 Task: Find connections with filter location Campana with filter topic #coachingwith filter profile language Spanish with filter current company EMPREGO with filter school The Bhopal School of Social Sciences  with filter industry Computer Hardware Manufacturing with filter service category Home Networking with filter keywords title Financial Planner
Action: Mouse moved to (522, 98)
Screenshot: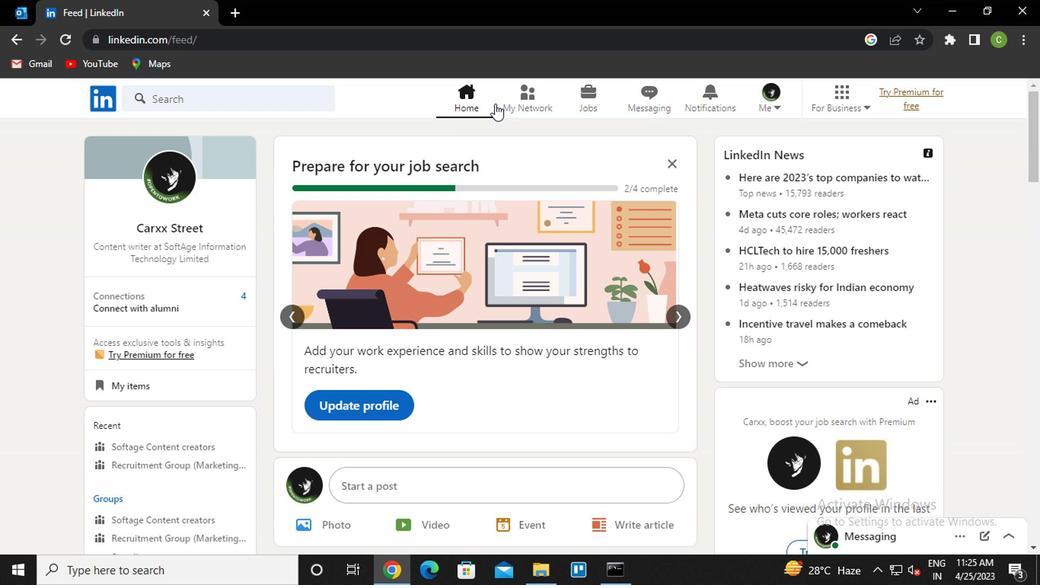 
Action: Mouse pressed left at (522, 98)
Screenshot: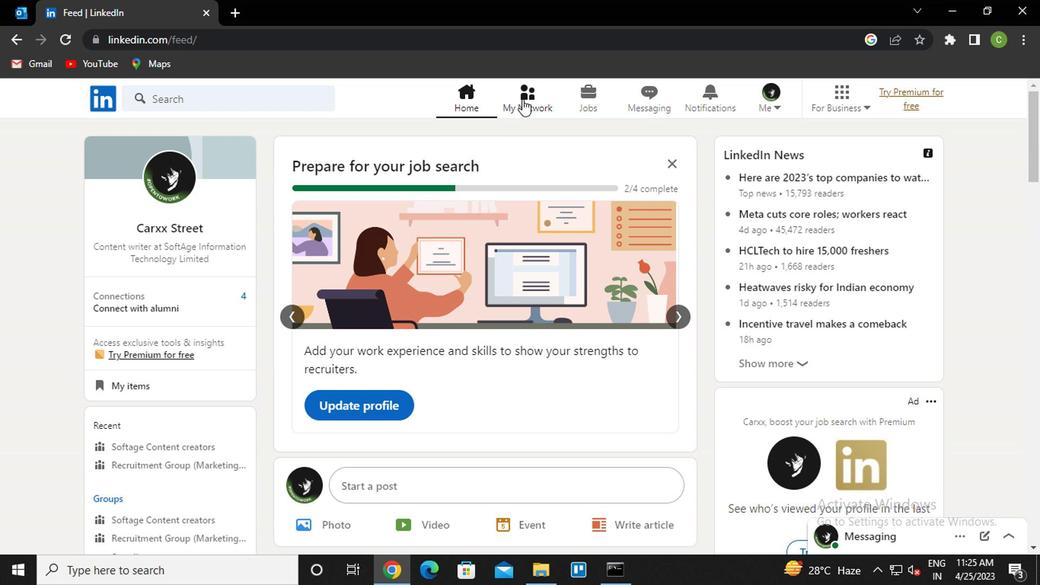 
Action: Mouse moved to (198, 181)
Screenshot: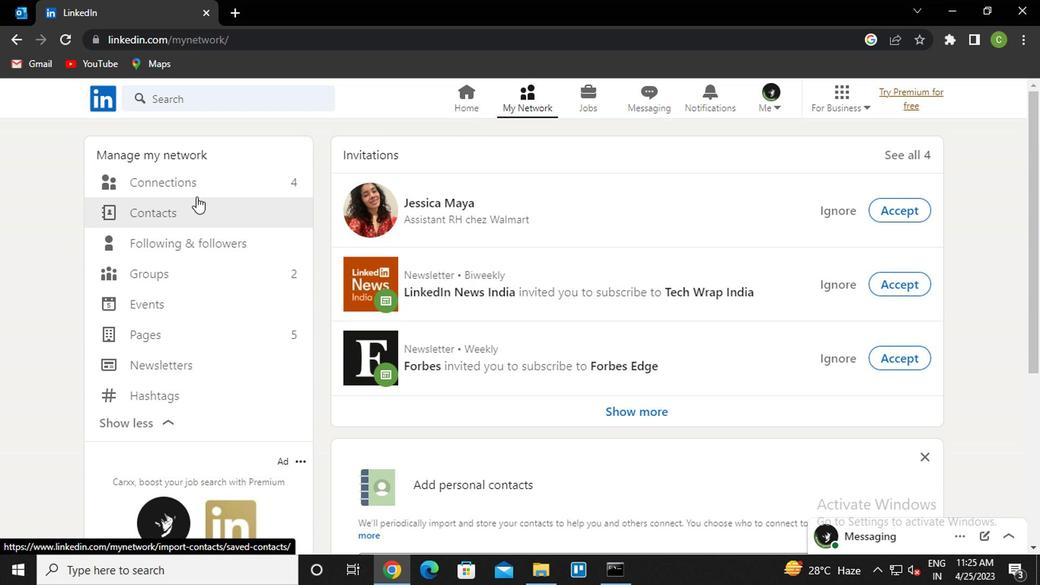 
Action: Mouse pressed left at (198, 181)
Screenshot: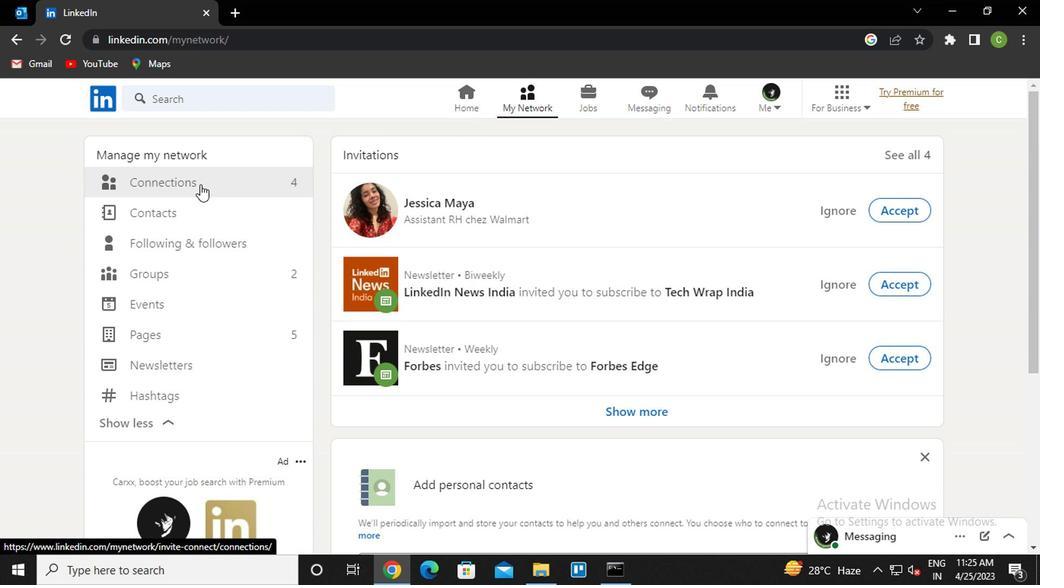 
Action: Mouse moved to (603, 188)
Screenshot: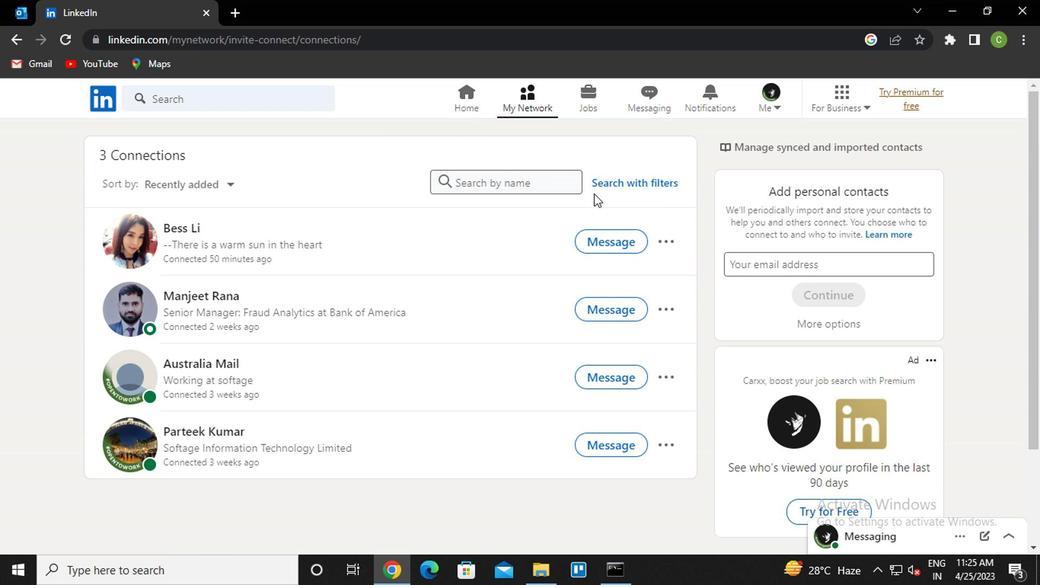 
Action: Mouse pressed left at (603, 188)
Screenshot: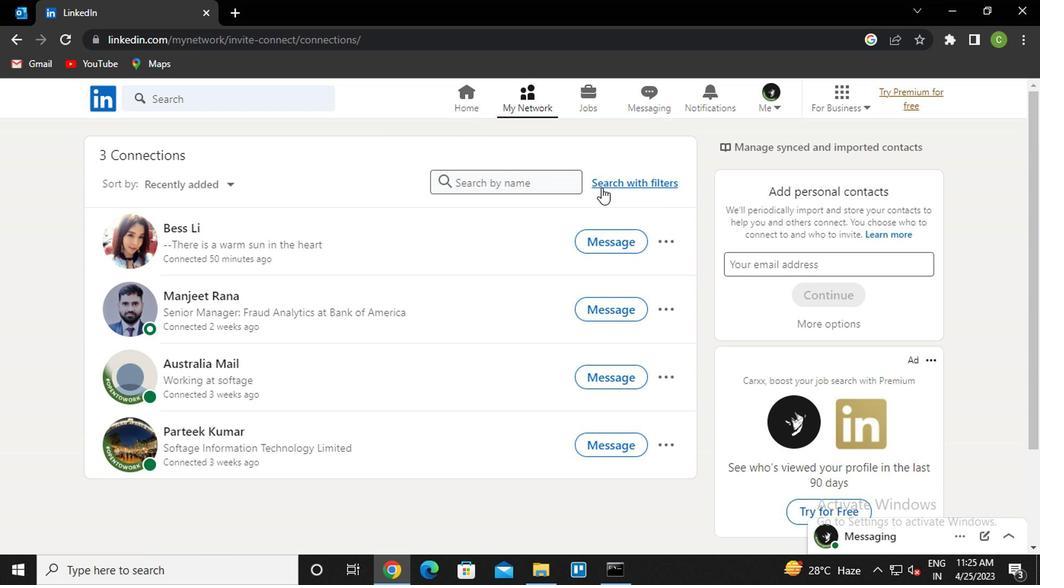 
Action: Mouse moved to (520, 147)
Screenshot: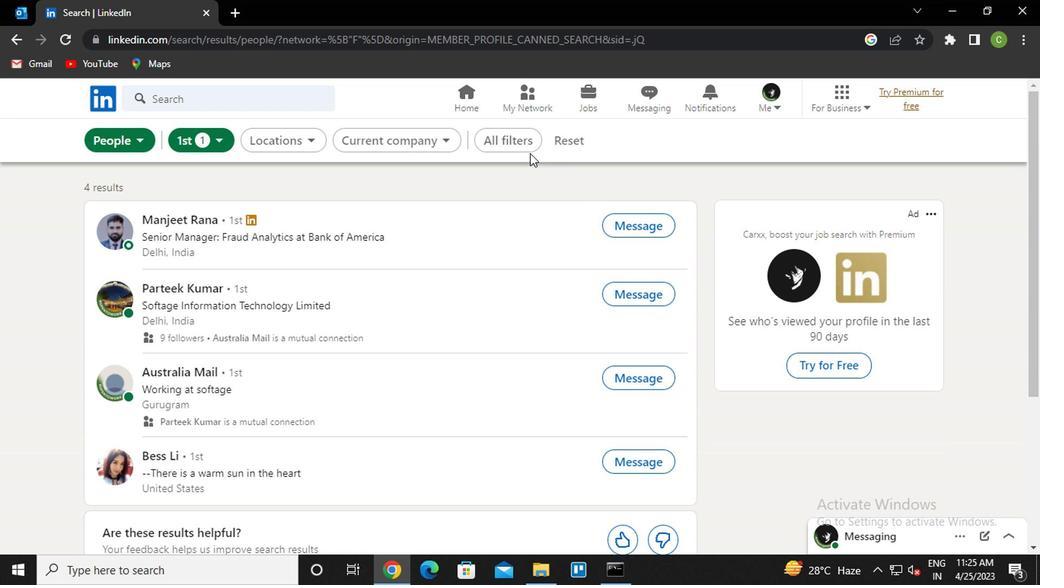 
Action: Mouse pressed left at (520, 147)
Screenshot: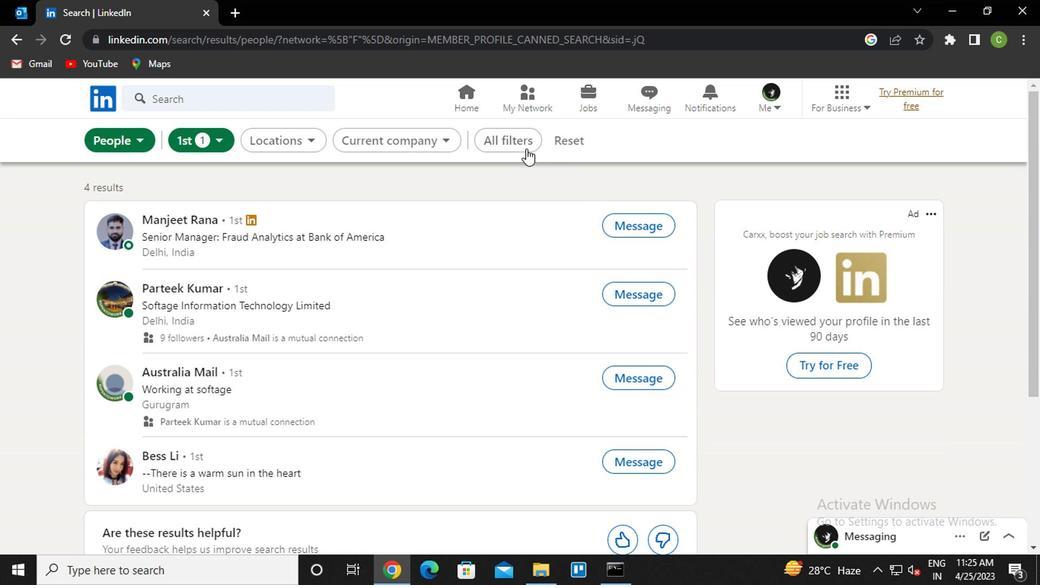 
Action: Mouse moved to (768, 289)
Screenshot: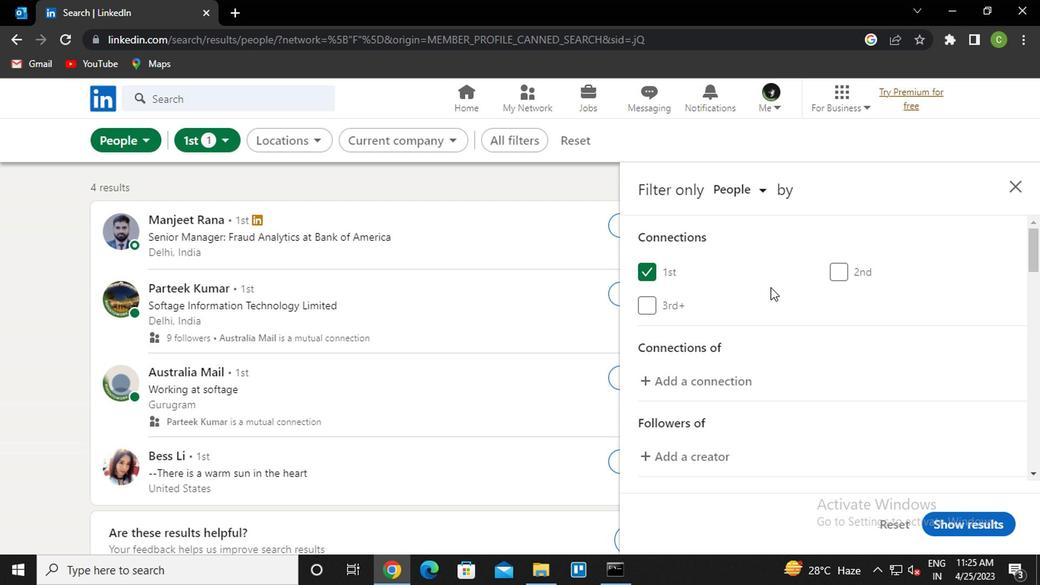 
Action: Mouse scrolled (768, 288) with delta (0, -1)
Screenshot: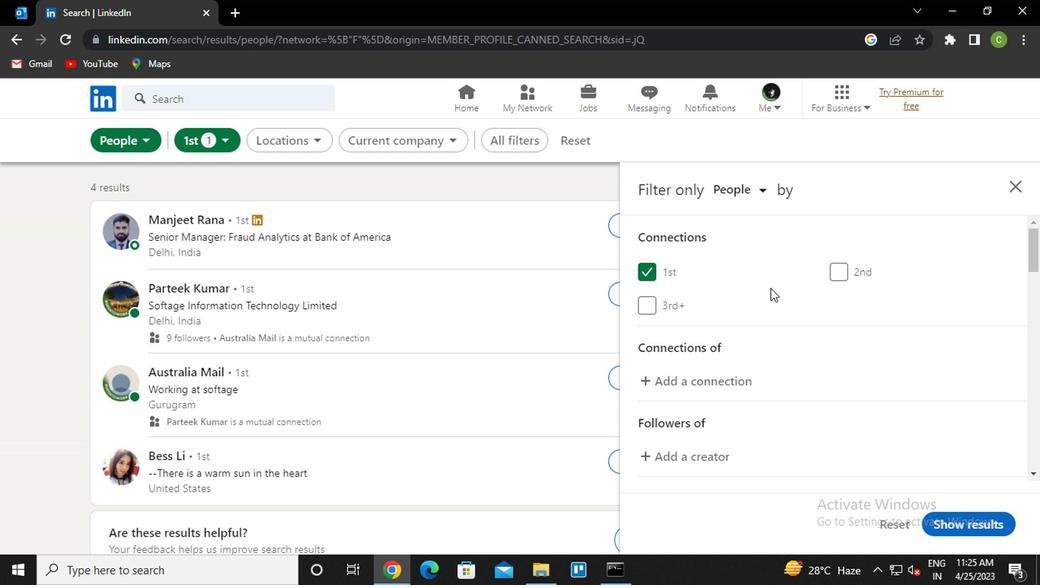 
Action: Mouse scrolled (768, 288) with delta (0, -1)
Screenshot: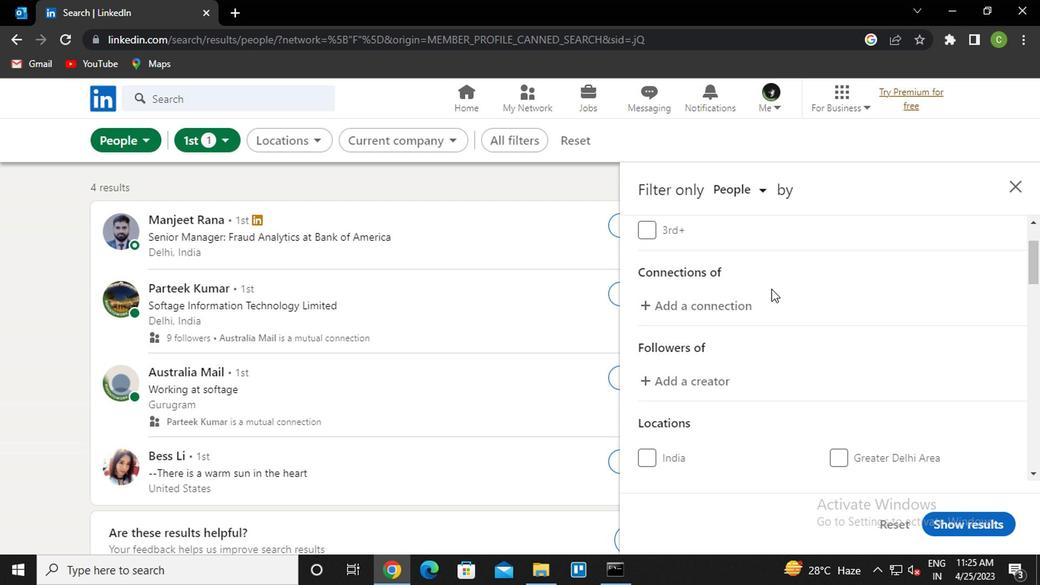 
Action: Mouse moved to (768, 289)
Screenshot: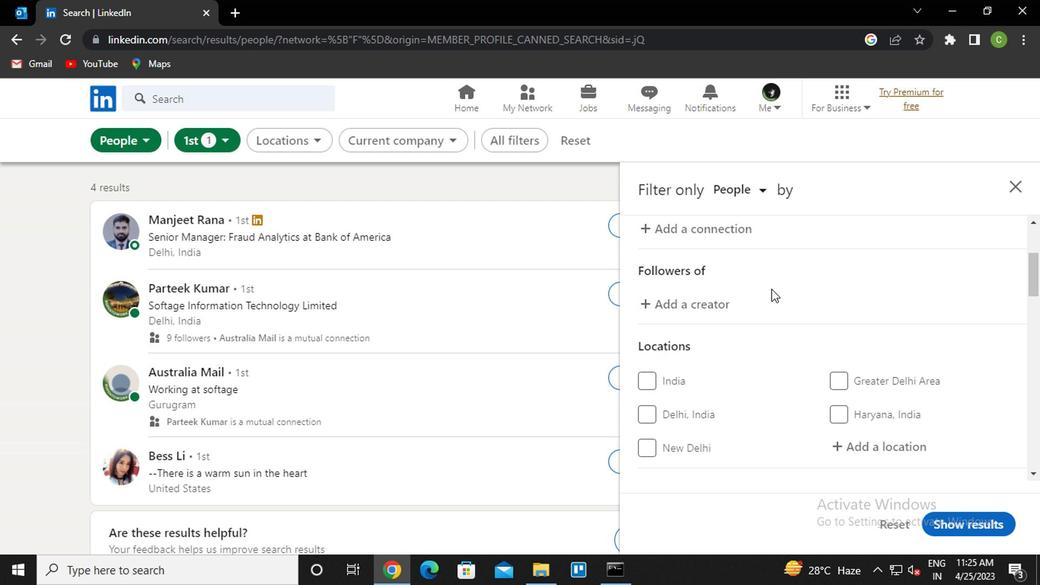 
Action: Mouse scrolled (768, 290) with delta (0, 0)
Screenshot: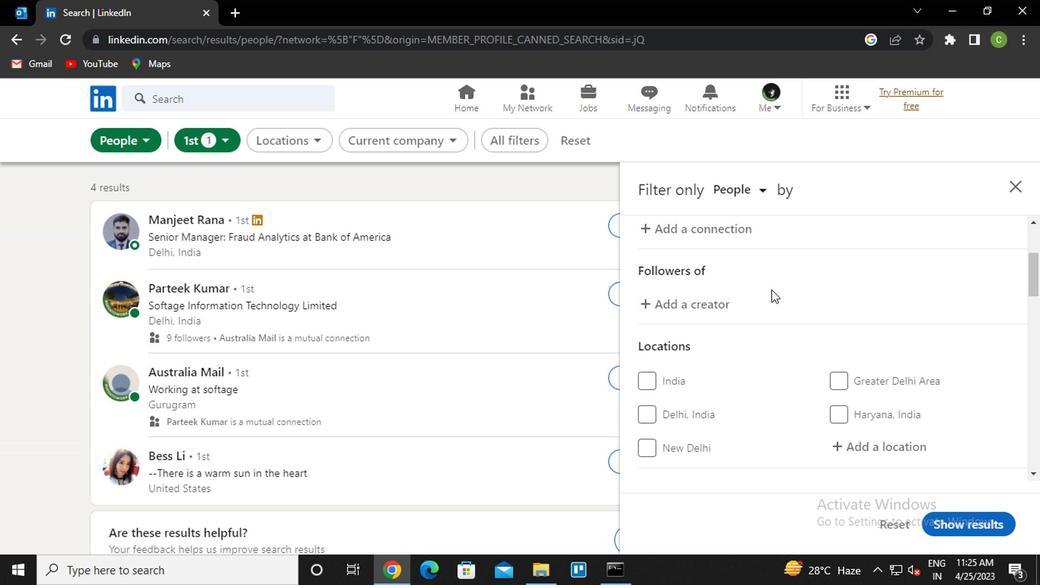 
Action: Mouse moved to (761, 295)
Screenshot: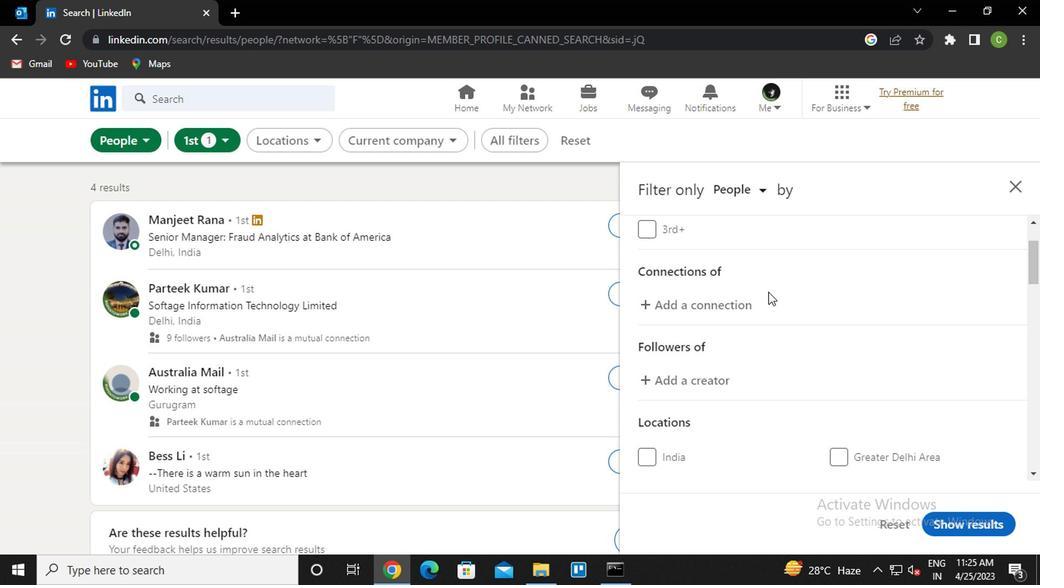 
Action: Mouse scrolled (761, 295) with delta (0, 0)
Screenshot: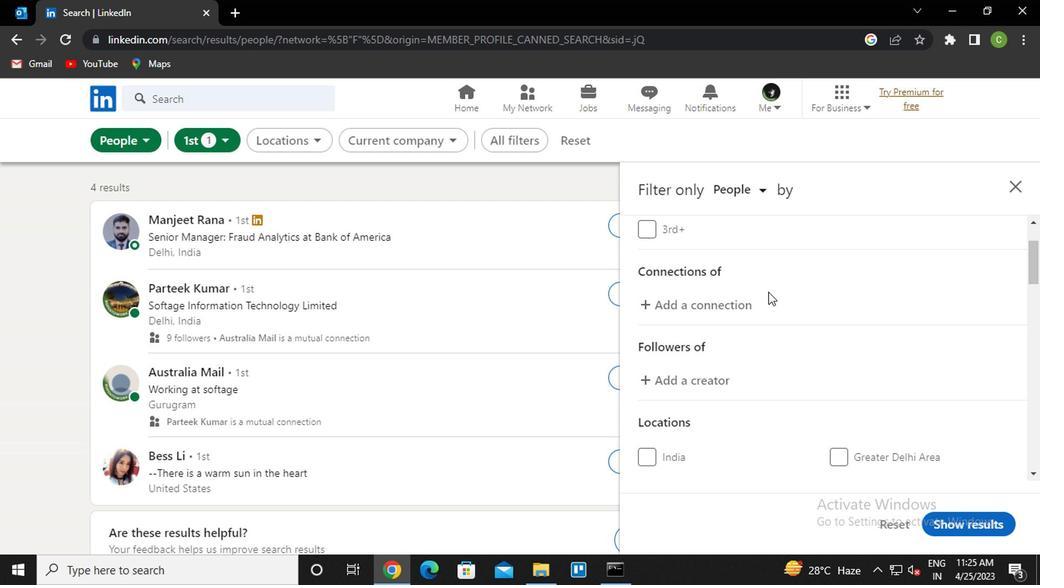 
Action: Mouse moved to (761, 296)
Screenshot: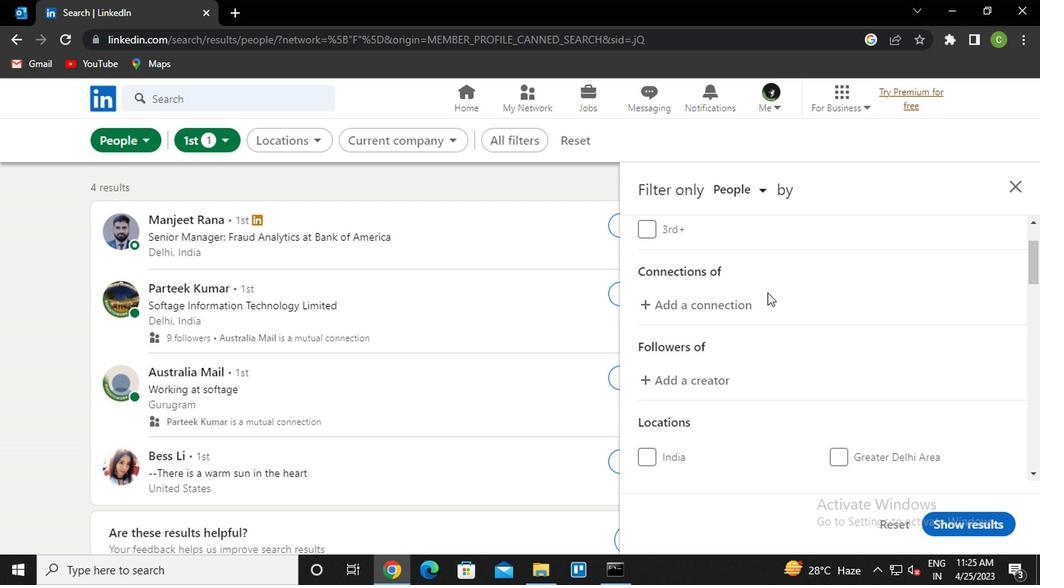
Action: Mouse scrolled (761, 297) with delta (0, 0)
Screenshot: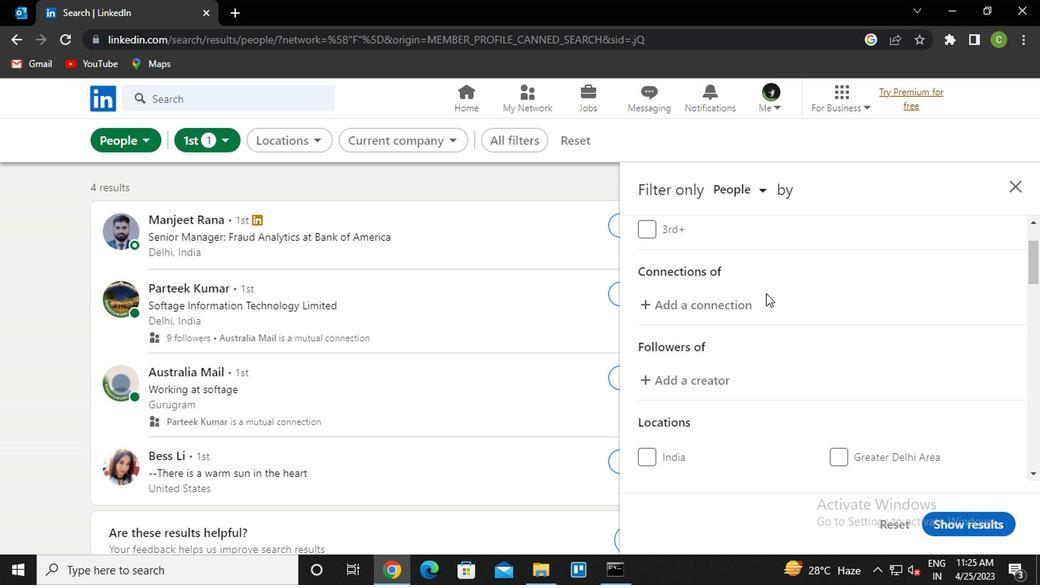 
Action: Mouse moved to (757, 324)
Screenshot: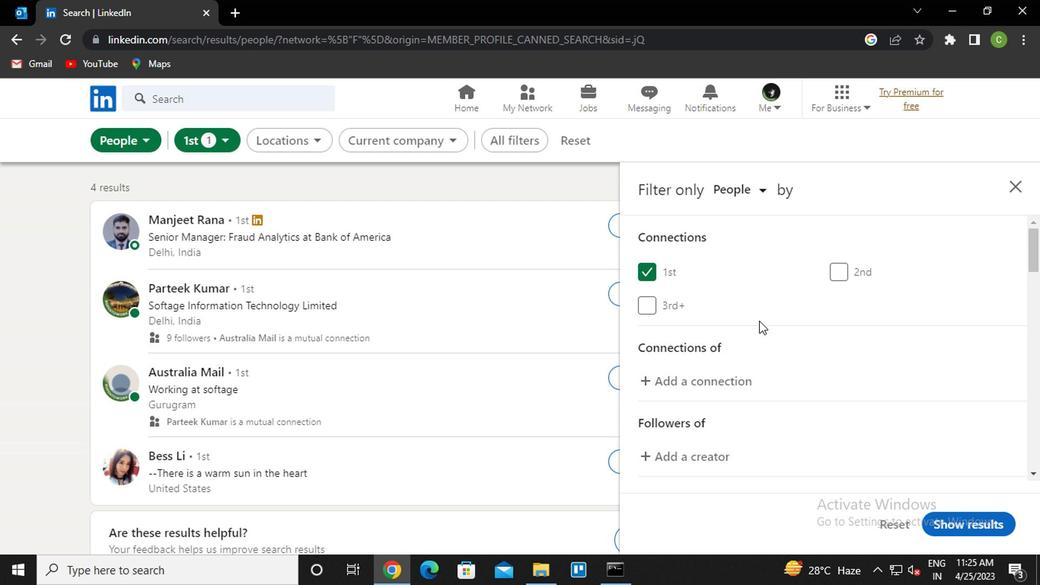 
Action: Mouse scrolled (757, 323) with delta (0, 0)
Screenshot: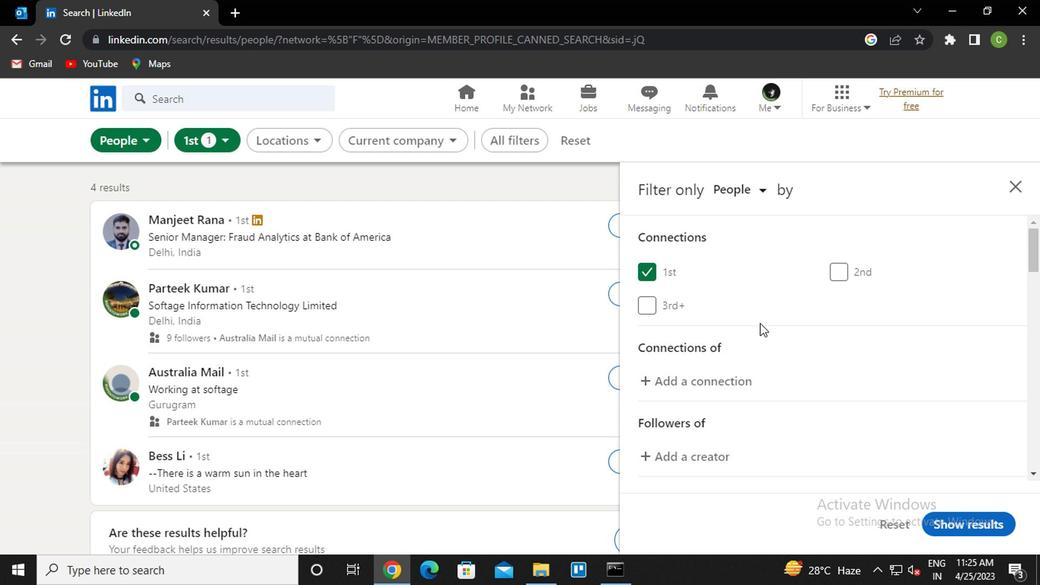 
Action: Mouse scrolled (757, 323) with delta (0, 0)
Screenshot: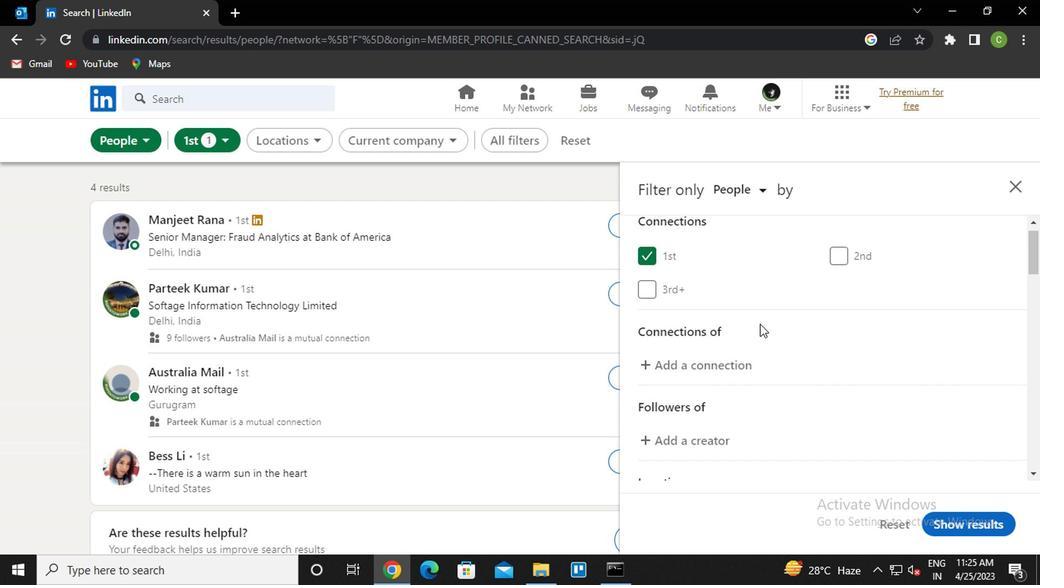 
Action: Mouse scrolled (757, 323) with delta (0, 0)
Screenshot: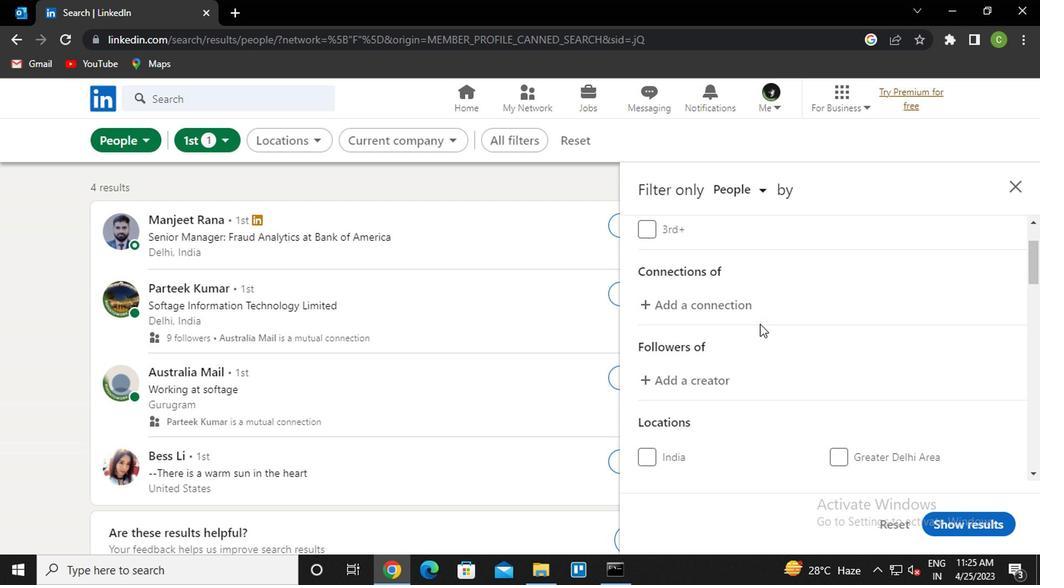 
Action: Mouse moved to (879, 376)
Screenshot: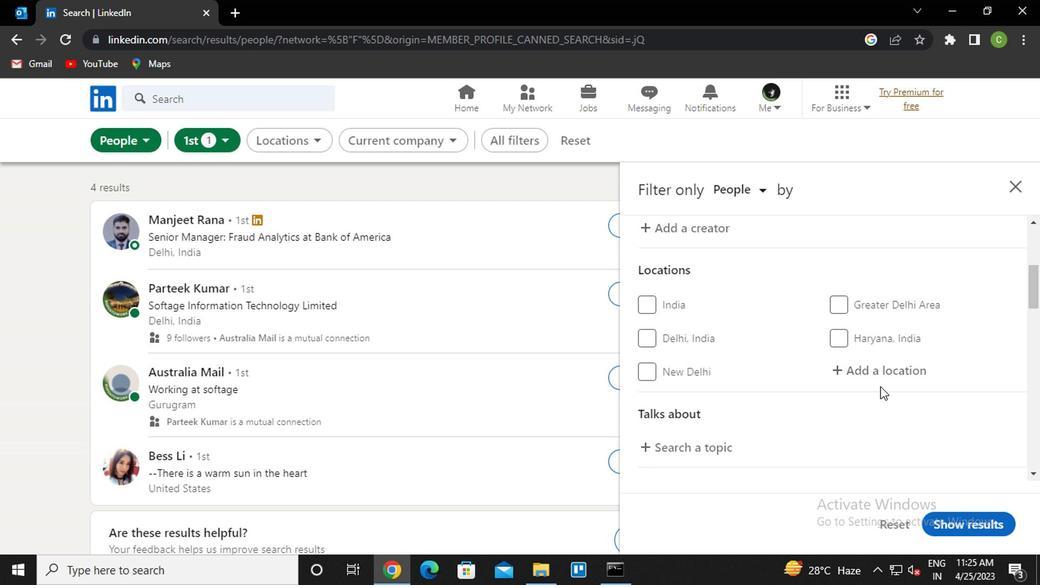 
Action: Mouse pressed left at (879, 376)
Screenshot: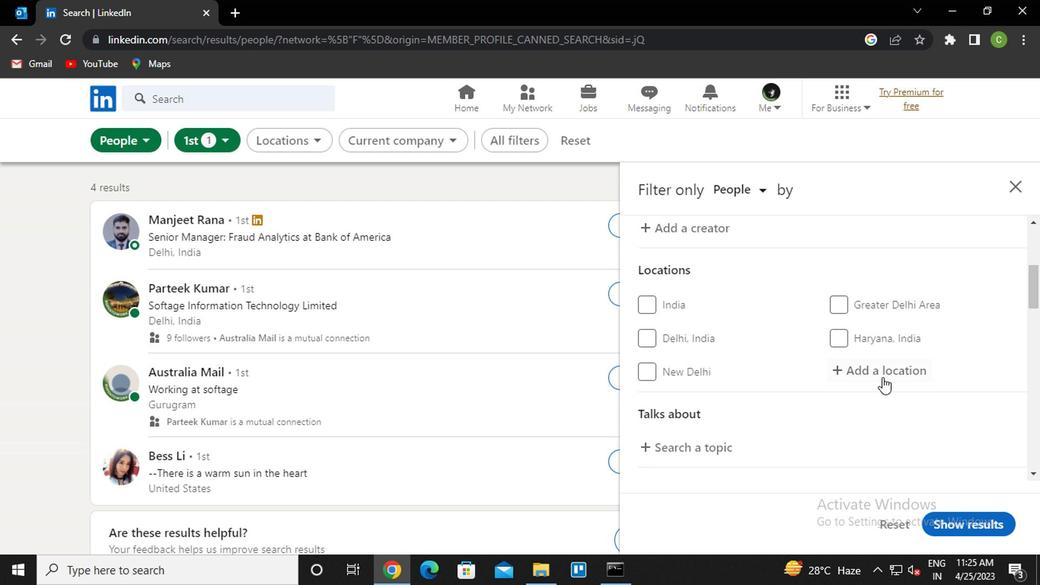 
Action: Key pressed c<Key.caps_lock>ampana
Screenshot: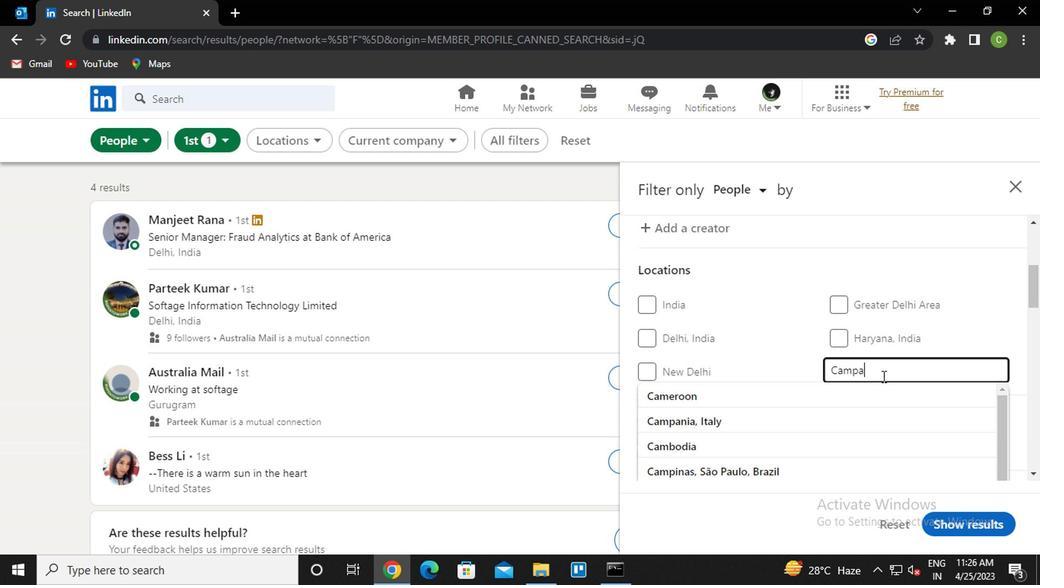 
Action: Mouse moved to (852, 395)
Screenshot: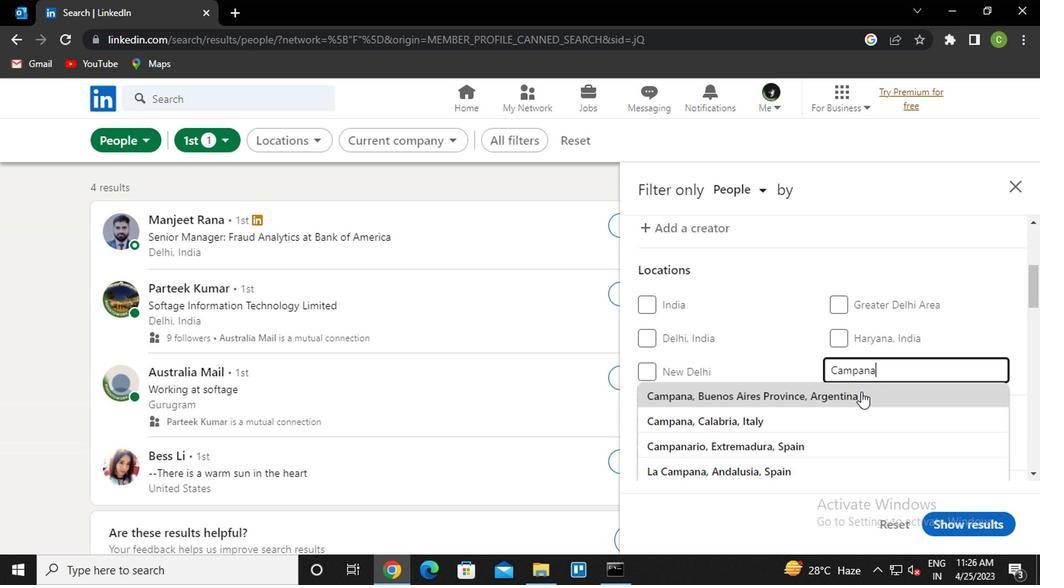 
Action: Mouse pressed left at (852, 395)
Screenshot: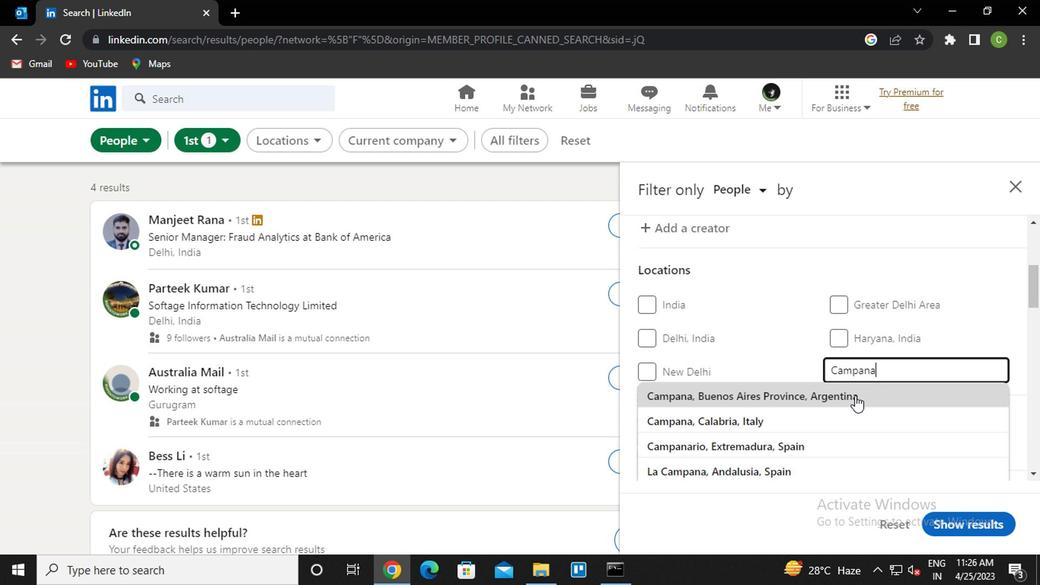 
Action: Mouse moved to (810, 411)
Screenshot: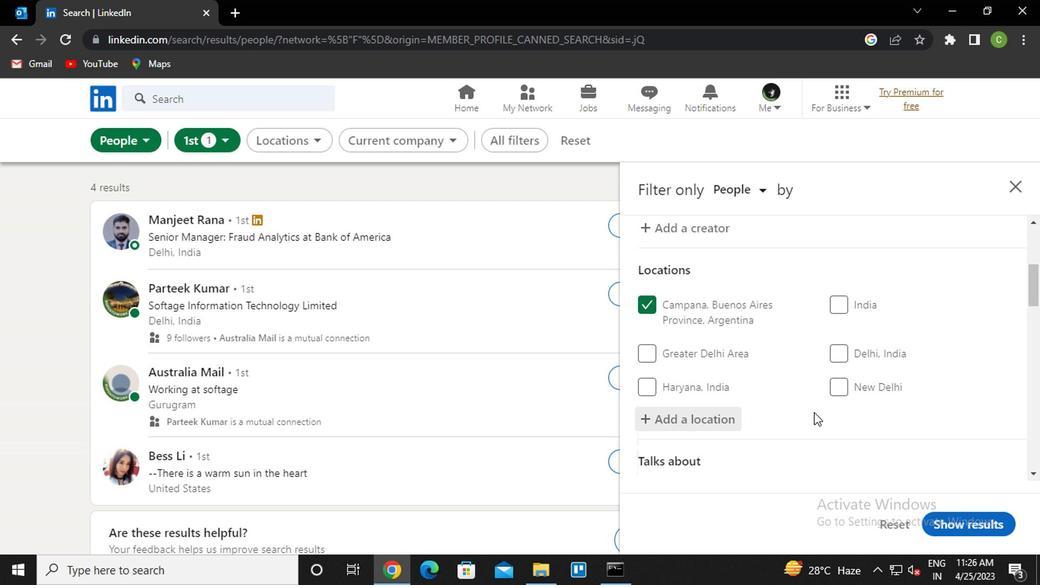 
Action: Mouse scrolled (810, 411) with delta (0, 0)
Screenshot: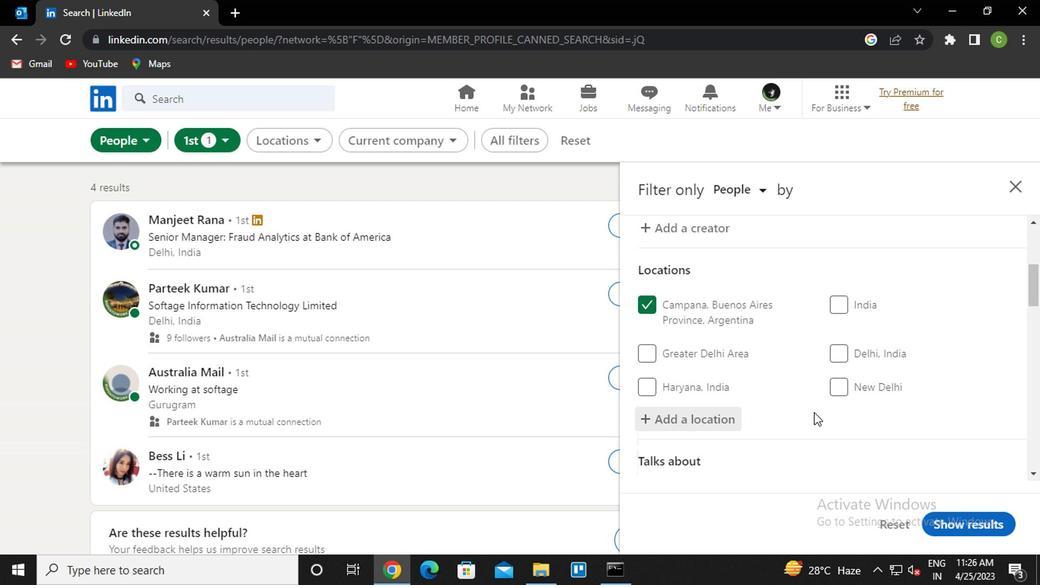 
Action: Mouse moved to (691, 421)
Screenshot: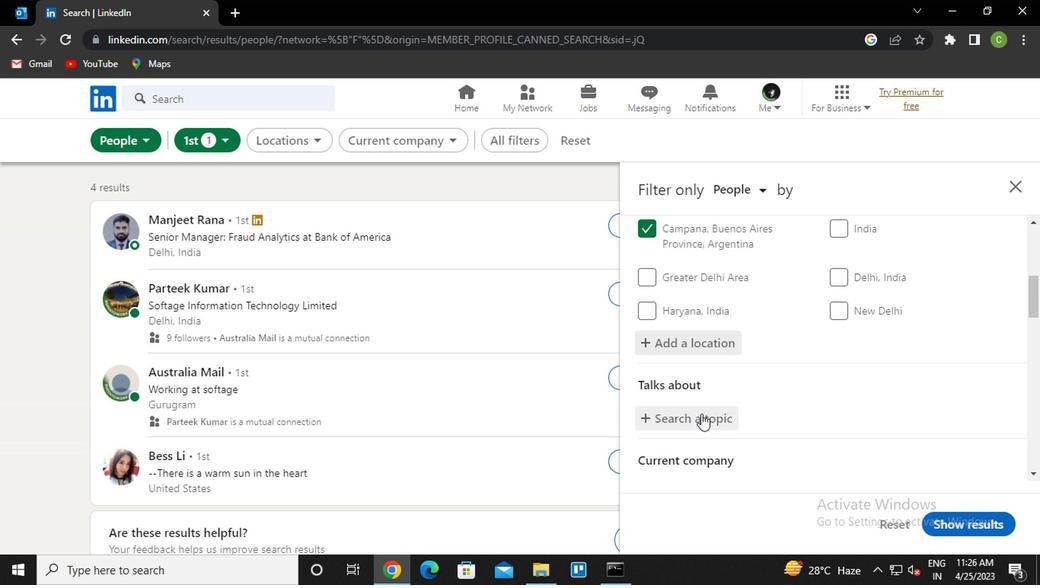 
Action: Mouse pressed left at (691, 421)
Screenshot: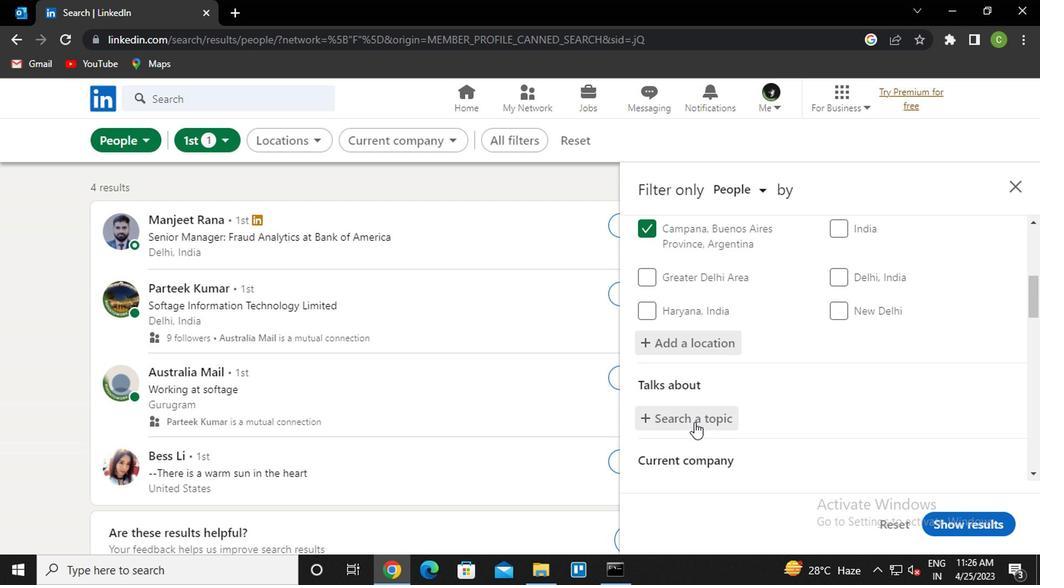 
Action: Mouse moved to (693, 422)
Screenshot: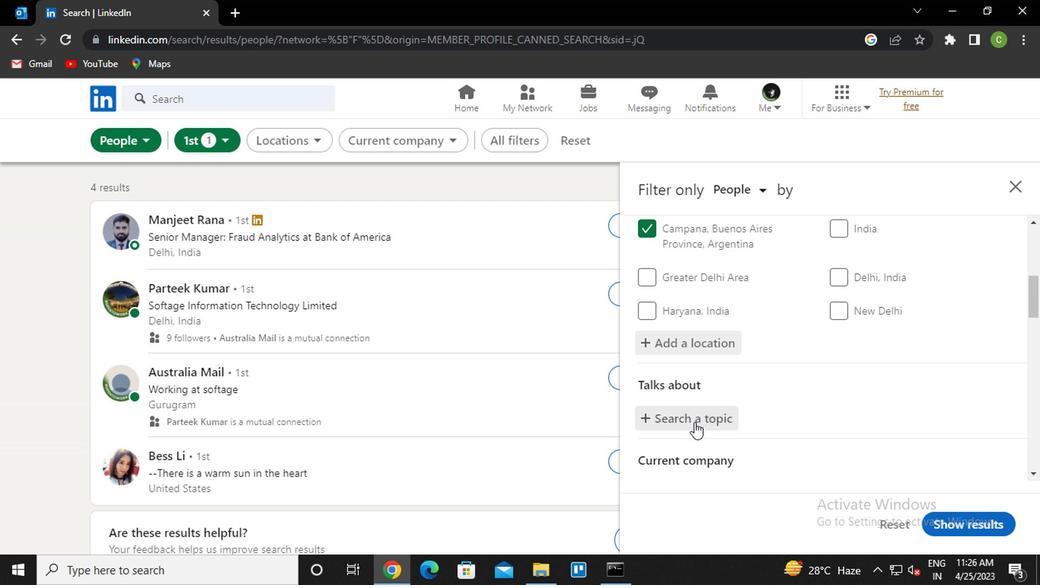 
Action: Key pressed <Key.caps_lock><Key.shift>#<Key.caps_lock>COACHING
Screenshot: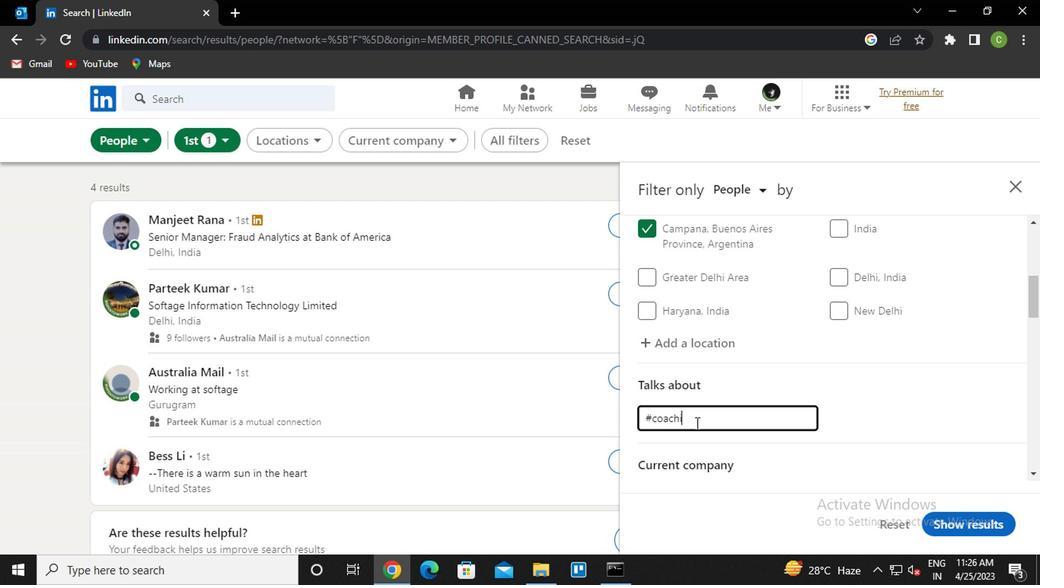 
Action: Mouse moved to (828, 391)
Screenshot: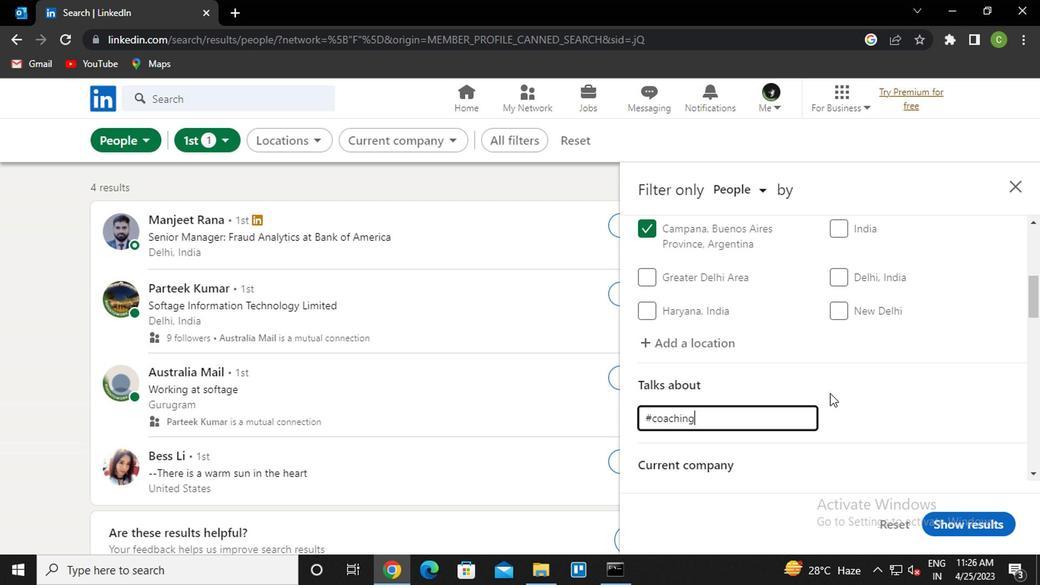 
Action: Mouse pressed left at (828, 391)
Screenshot: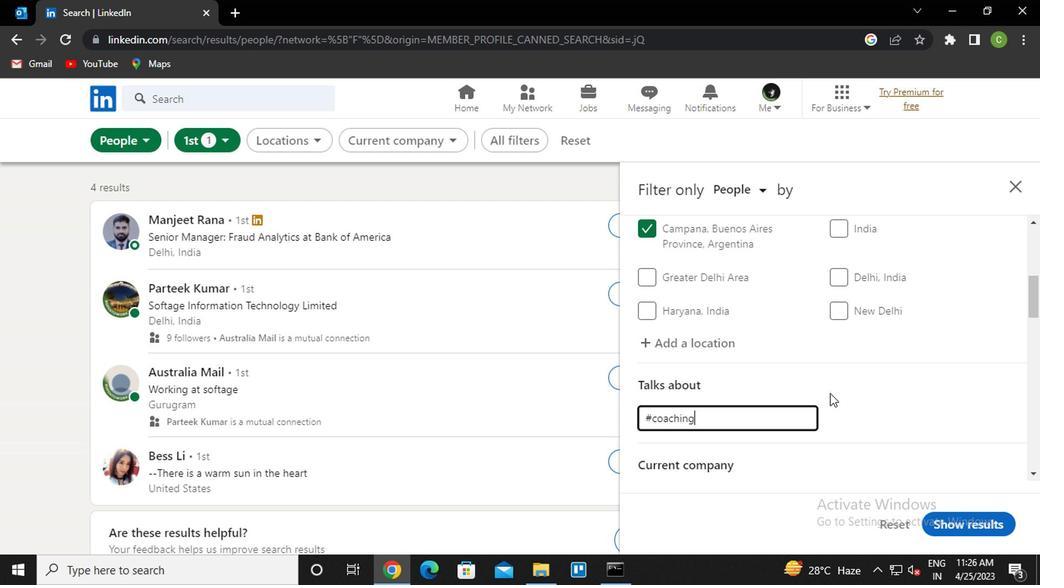 
Action: Mouse scrolled (828, 390) with delta (0, 0)
Screenshot: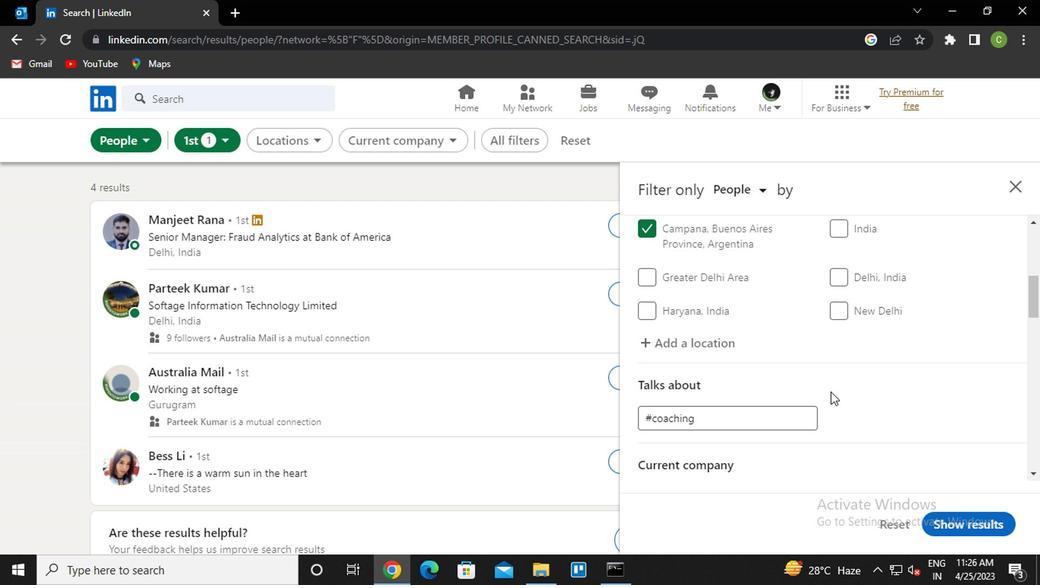 
Action: Mouse scrolled (828, 390) with delta (0, 0)
Screenshot: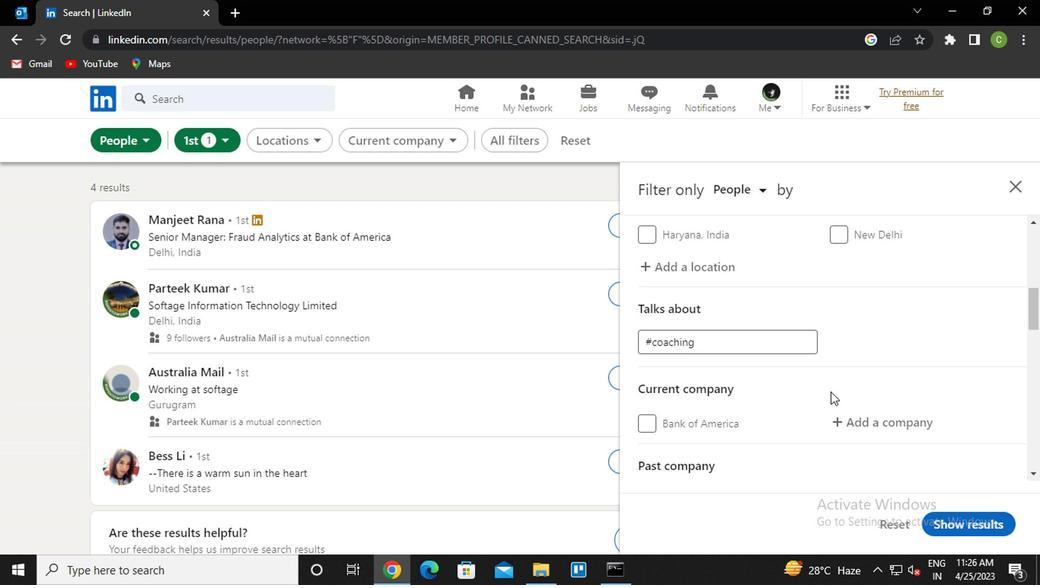 
Action: Mouse moved to (841, 341)
Screenshot: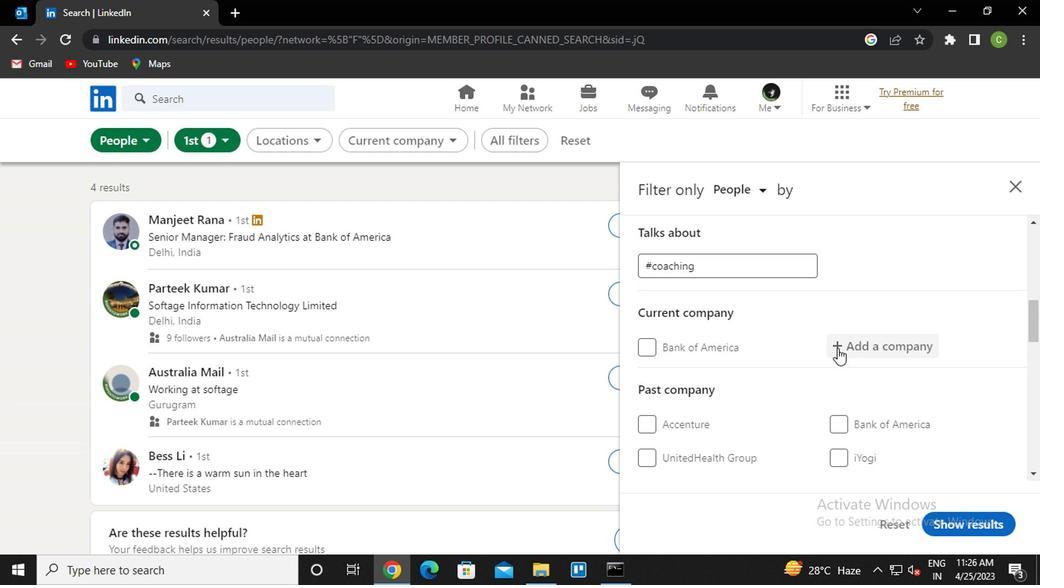
Action: Mouse pressed left at (841, 341)
Screenshot: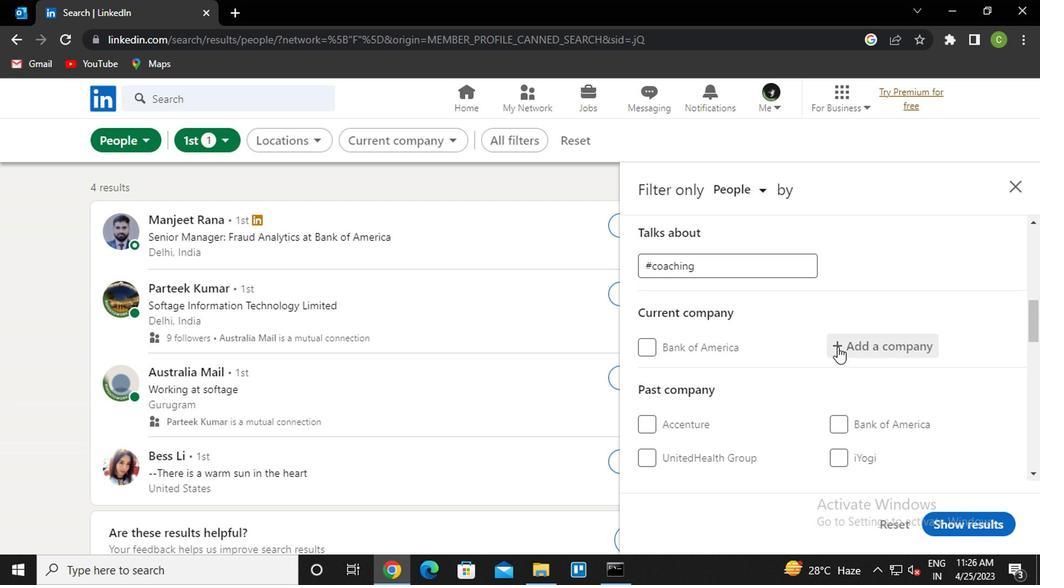 
Action: Mouse moved to (806, 382)
Screenshot: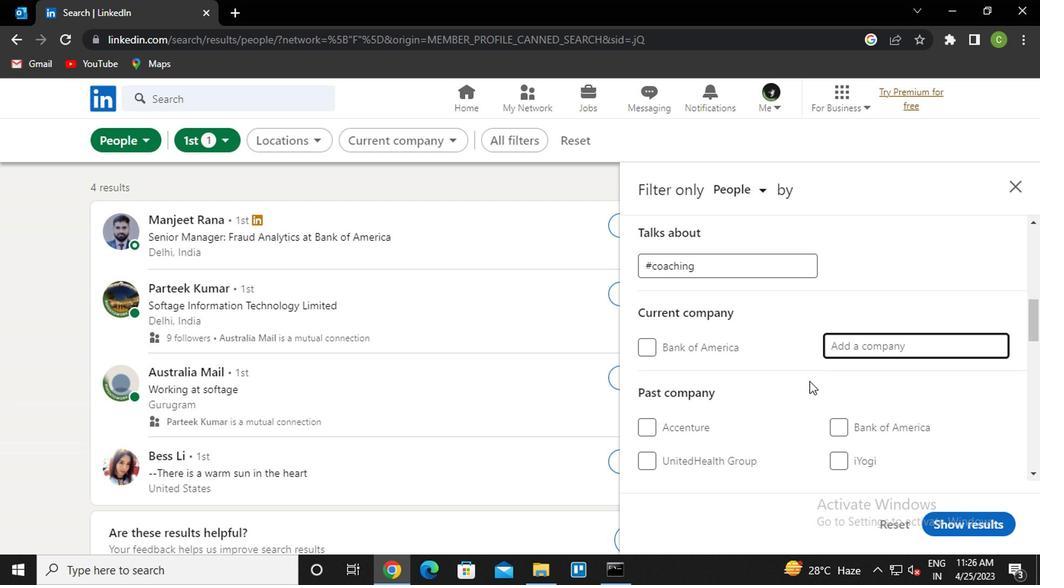 
Action: Key pressed <Key.caps_lock>EMPRE
Screenshot: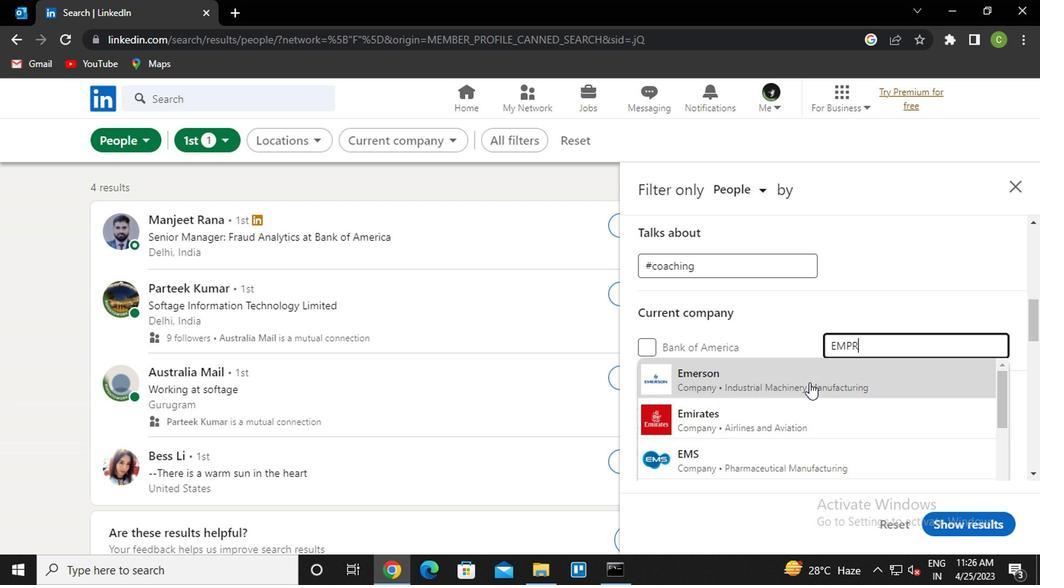 
Action: Mouse moved to (828, 381)
Screenshot: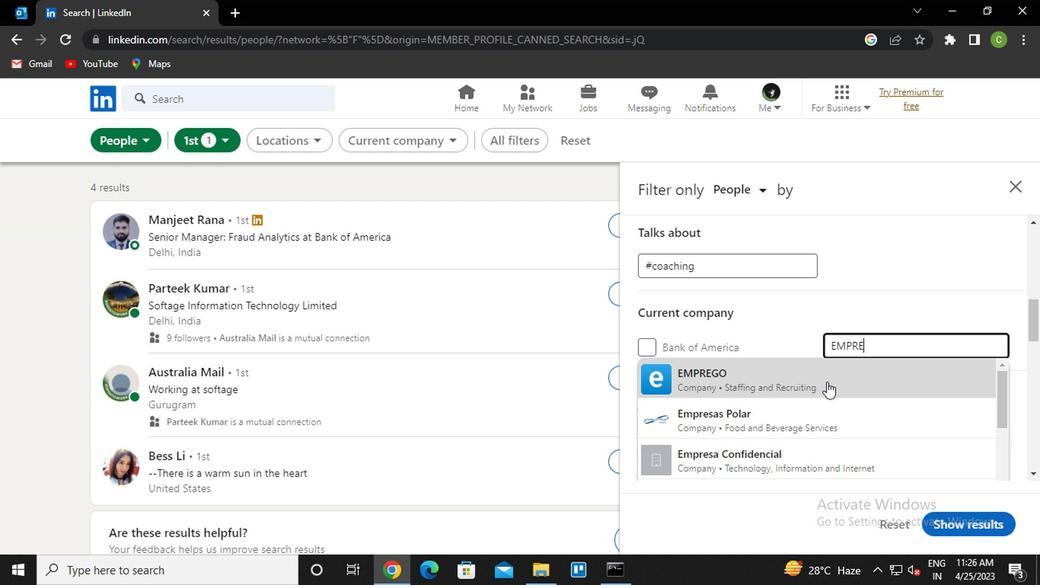 
Action: Mouse pressed left at (828, 381)
Screenshot: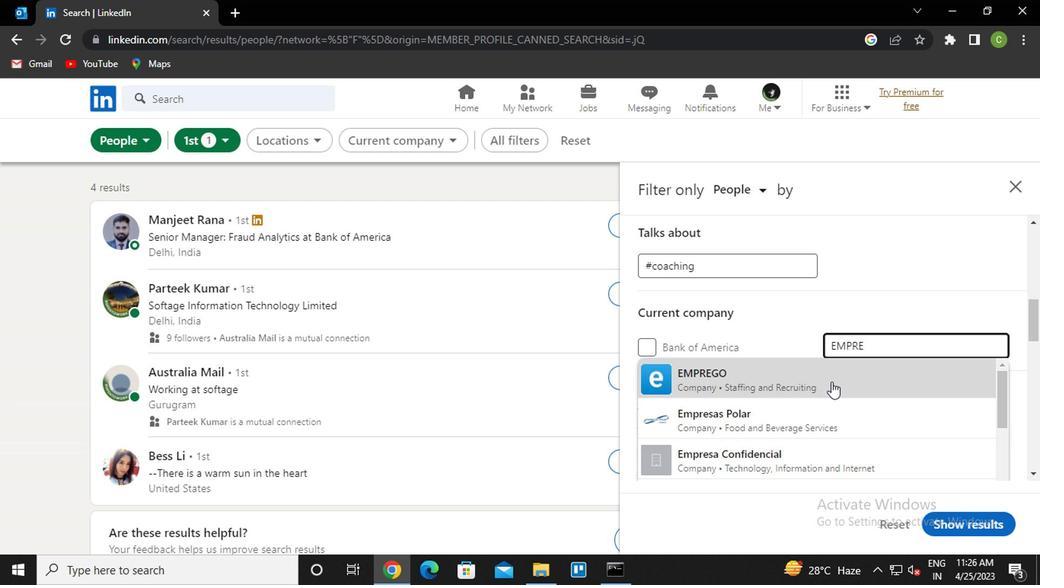 
Action: Mouse moved to (803, 369)
Screenshot: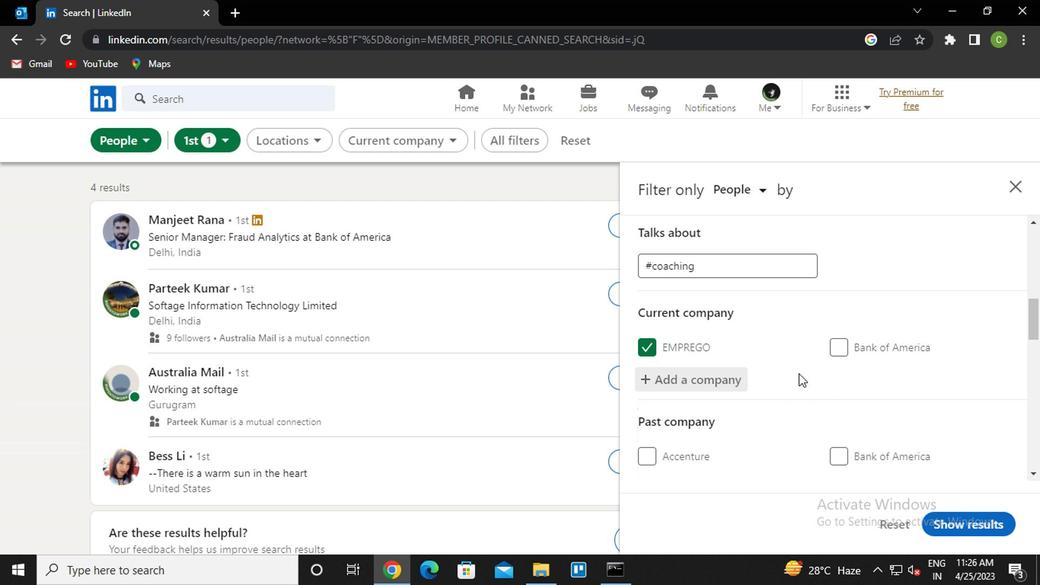 
Action: Mouse scrolled (803, 368) with delta (0, -1)
Screenshot: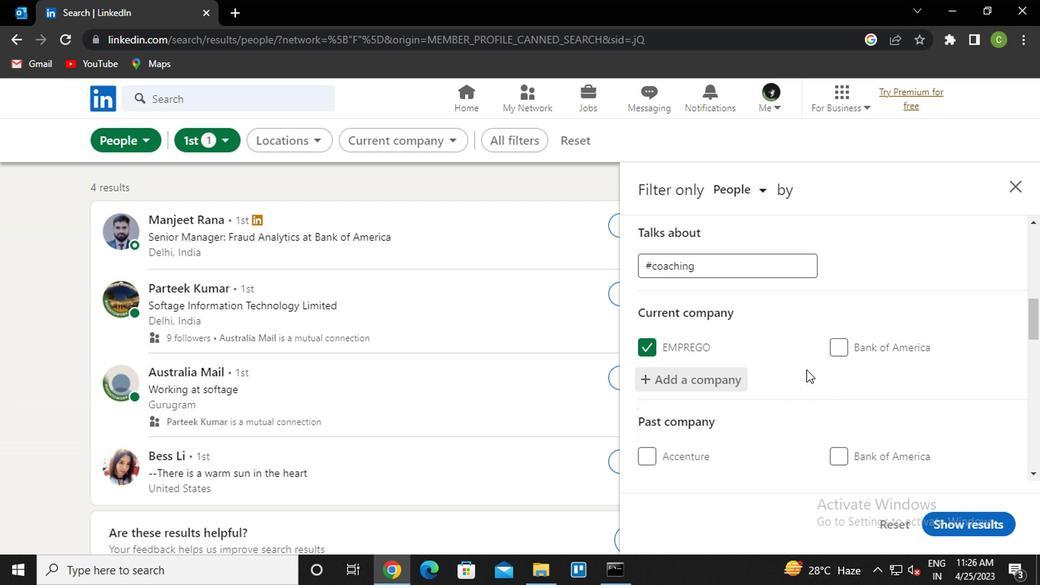 
Action: Mouse moved to (811, 371)
Screenshot: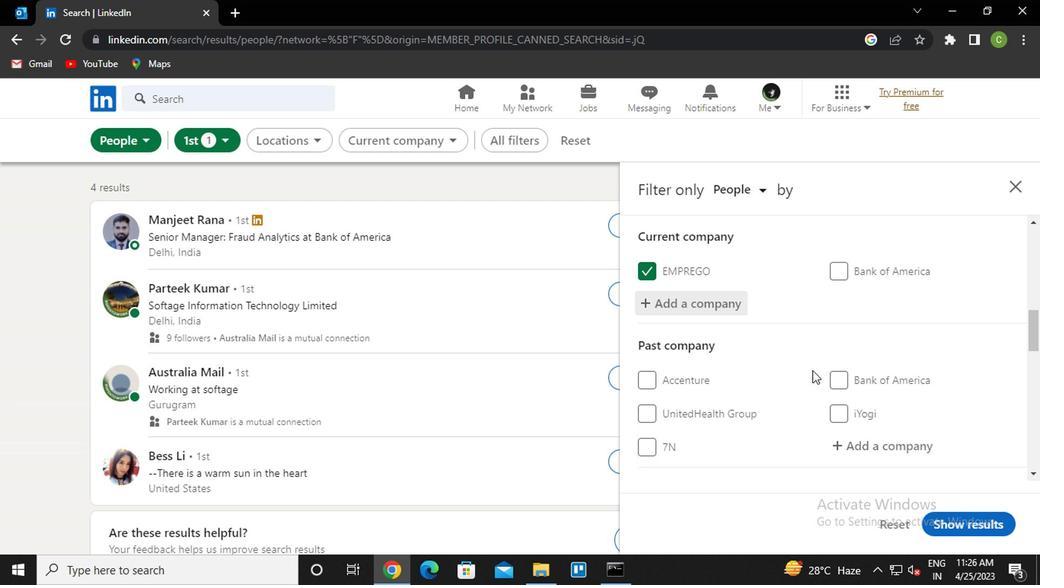 
Action: Mouse scrolled (811, 371) with delta (0, 0)
Screenshot: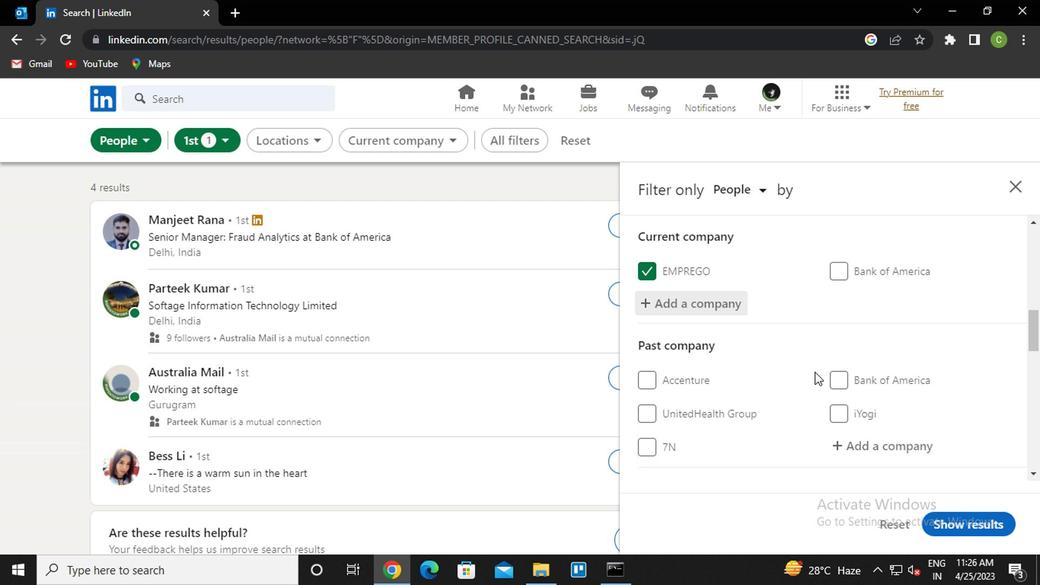 
Action: Mouse moved to (811, 372)
Screenshot: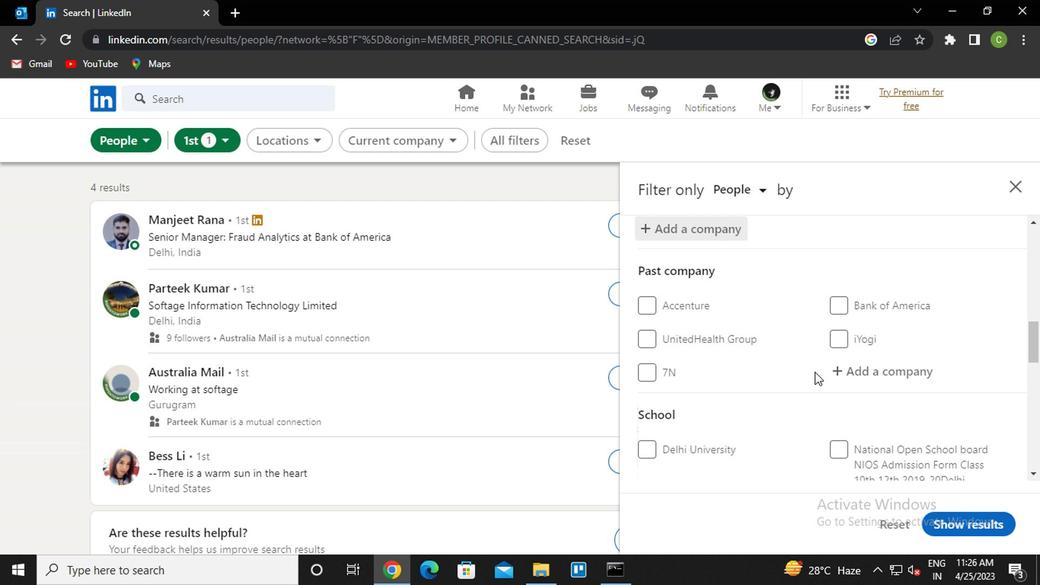 
Action: Mouse scrolled (811, 371) with delta (0, 0)
Screenshot: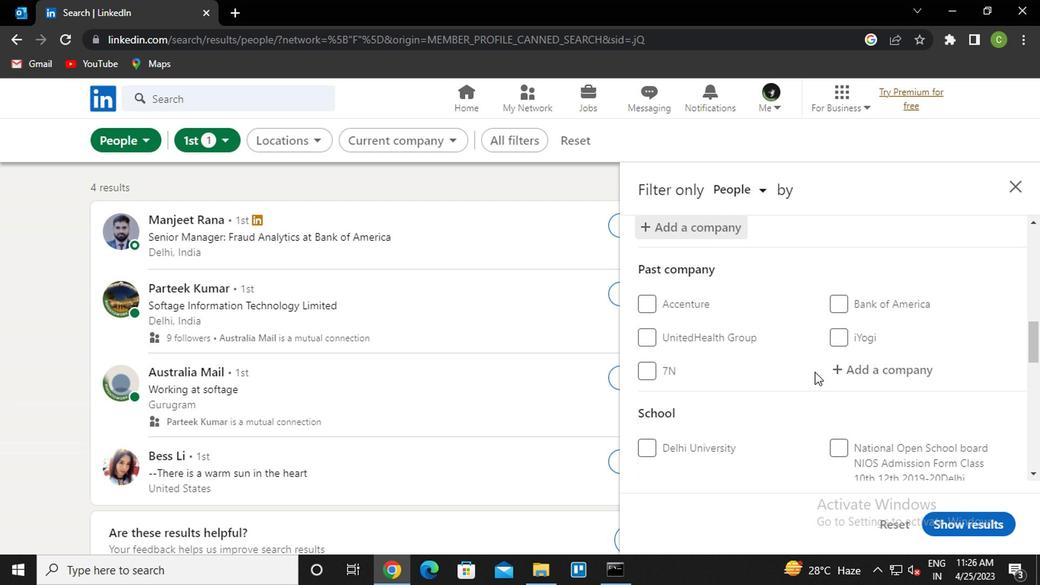 
Action: Mouse moved to (826, 393)
Screenshot: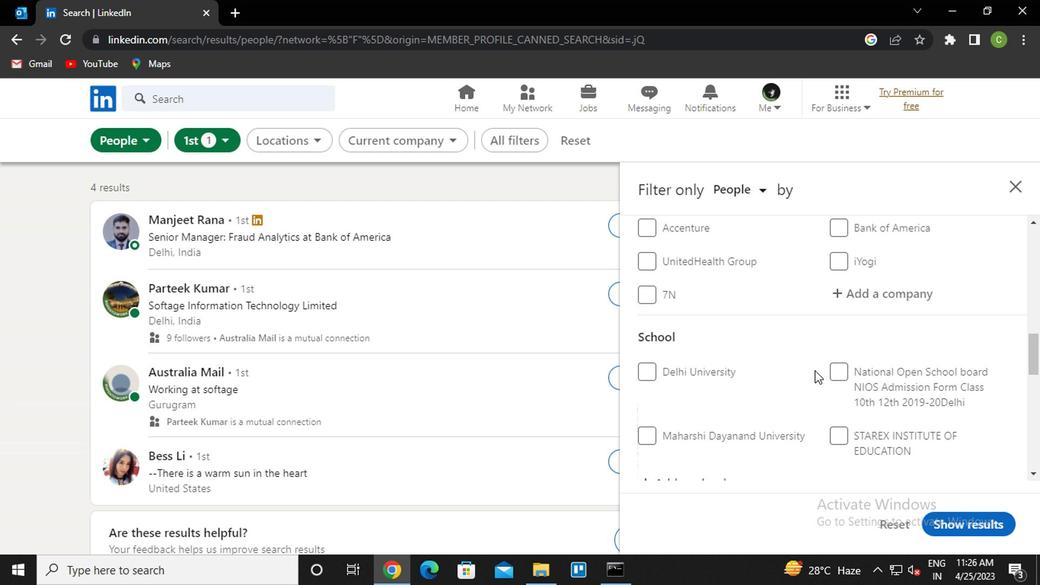 
Action: Mouse scrolled (826, 392) with delta (0, 0)
Screenshot: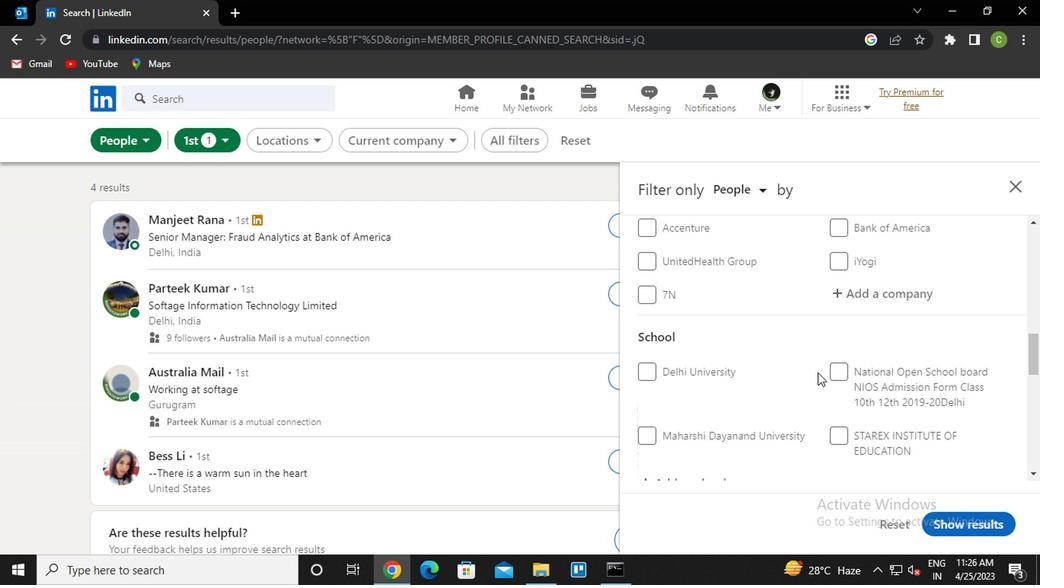 
Action: Mouse scrolled (826, 392) with delta (0, 0)
Screenshot: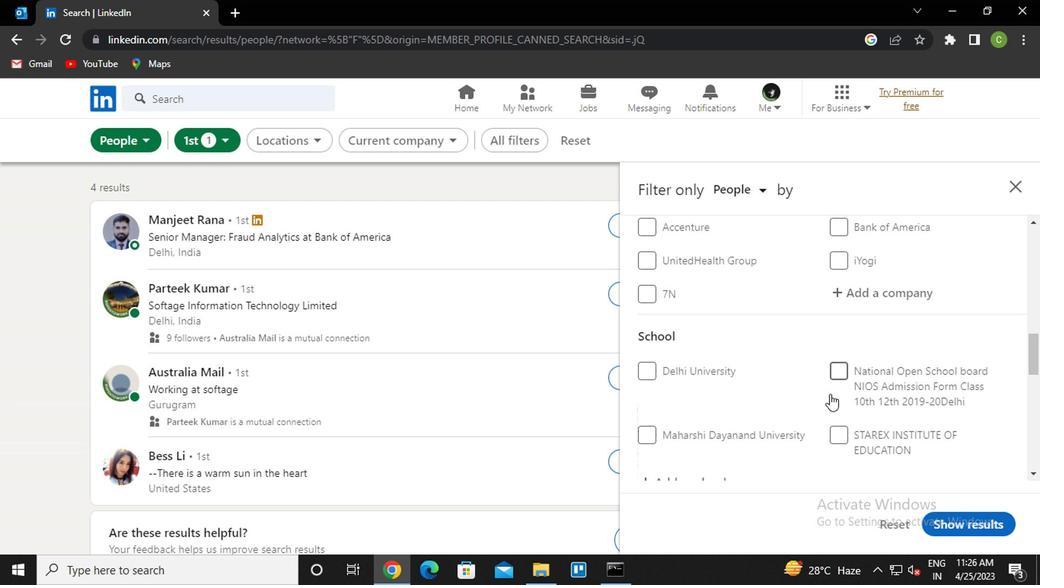 
Action: Mouse moved to (691, 328)
Screenshot: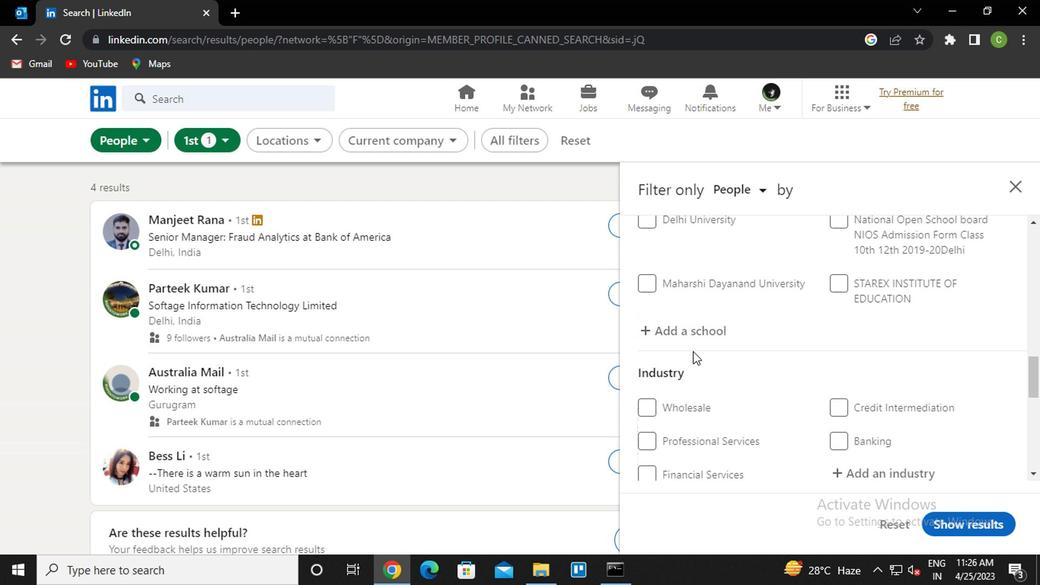 
Action: Mouse pressed left at (691, 328)
Screenshot: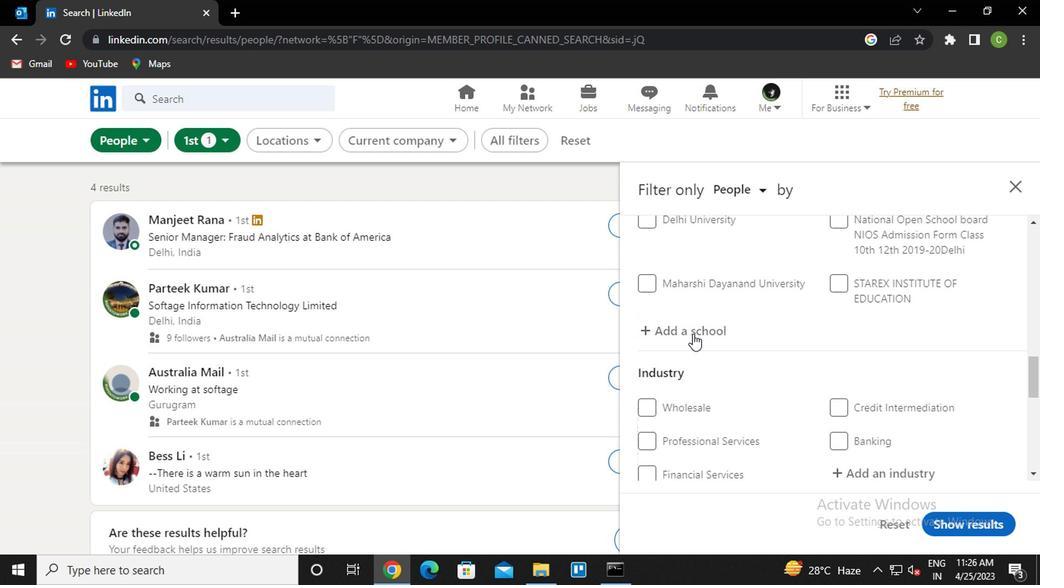 
Action: Mouse moved to (740, 346)
Screenshot: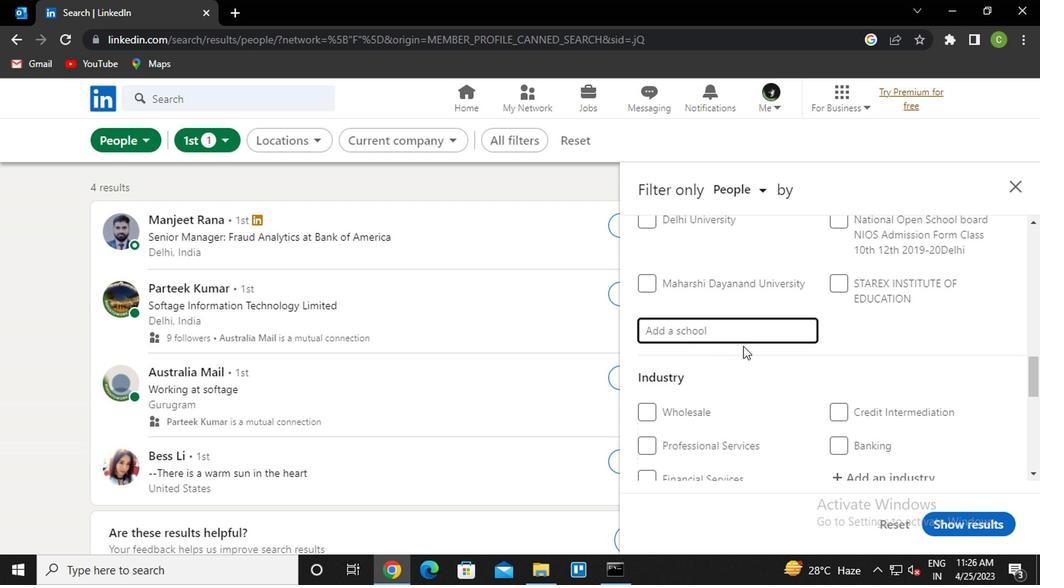 
Action: Key pressed T<Key.caps_lock>HE<Key.space><Key.caps_lock>B<Key.caps_lock>HOPAL<Key.space>
Screenshot: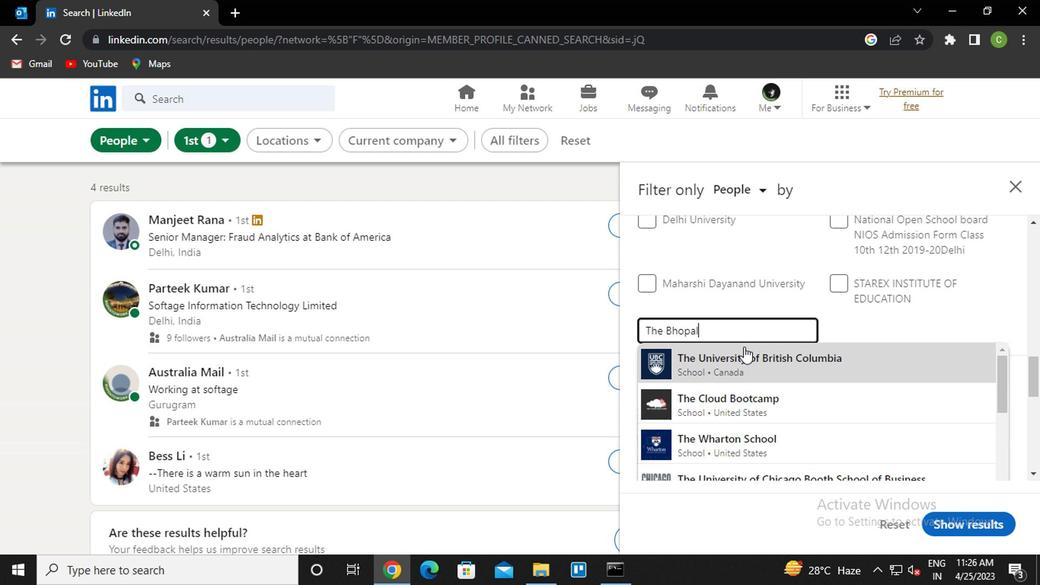 
Action: Mouse moved to (751, 363)
Screenshot: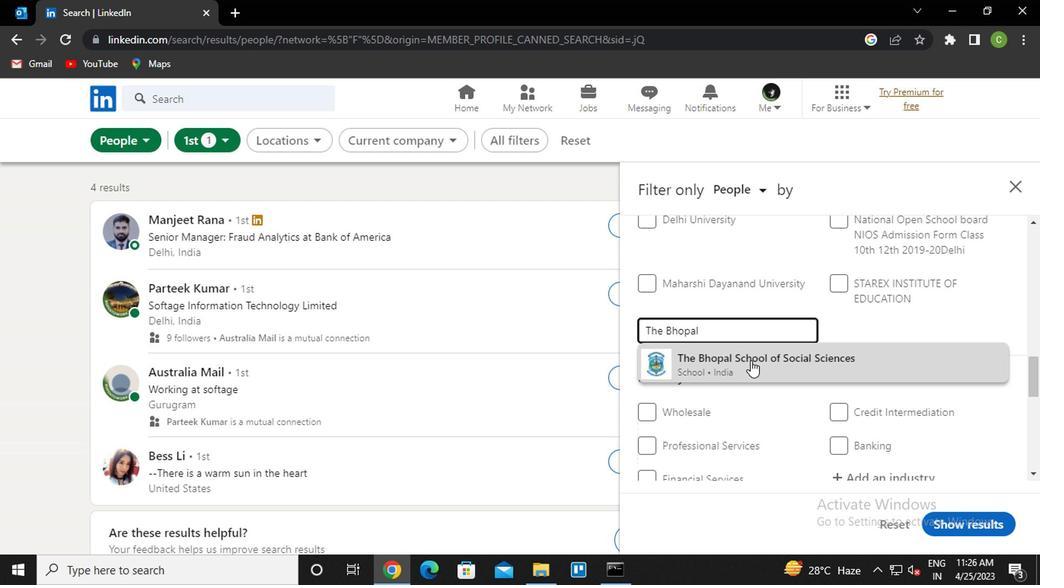 
Action: Mouse pressed left at (751, 363)
Screenshot: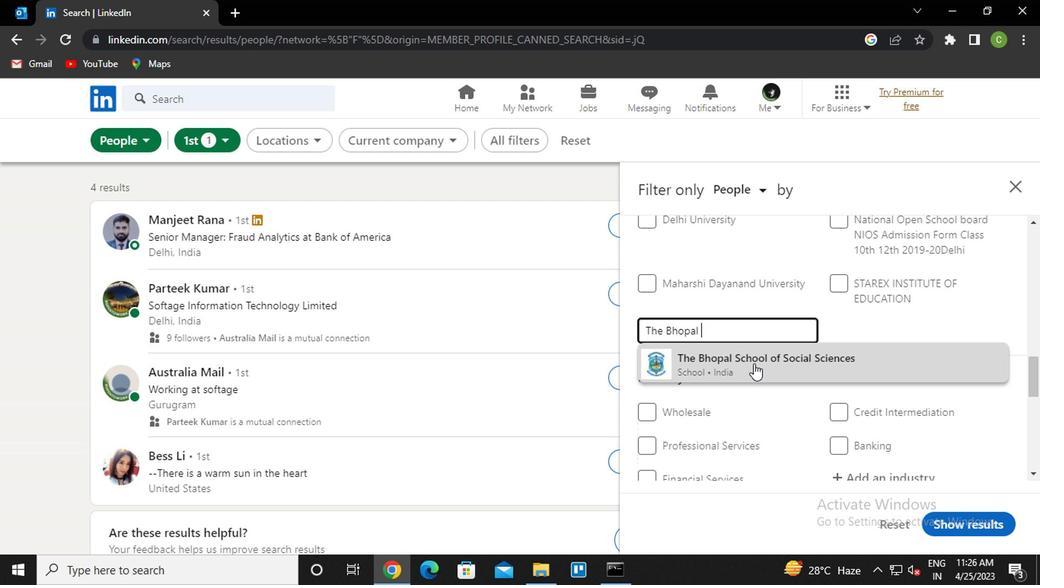 
Action: Mouse moved to (783, 350)
Screenshot: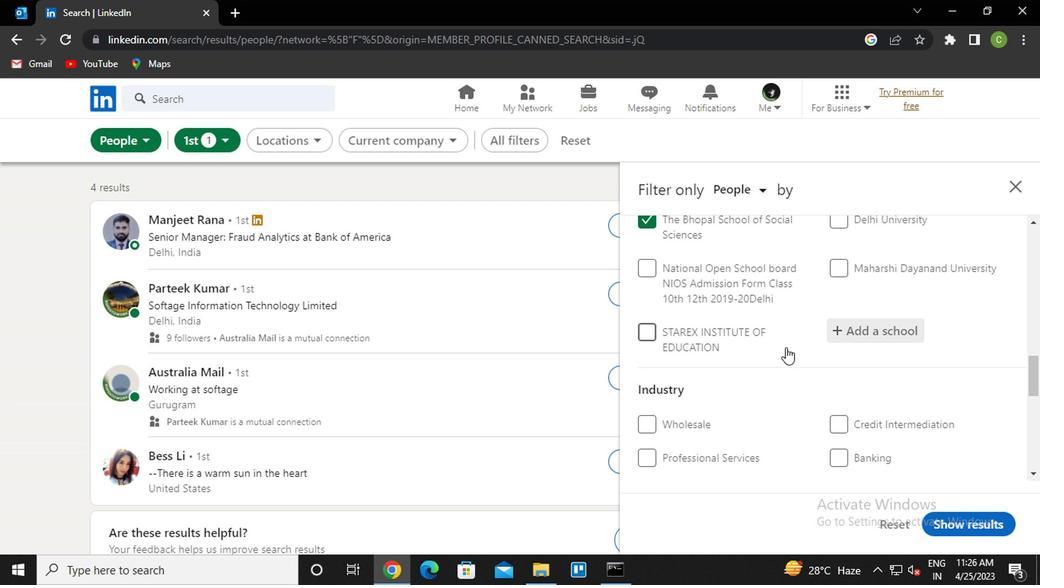 
Action: Mouse scrolled (783, 349) with delta (0, -1)
Screenshot: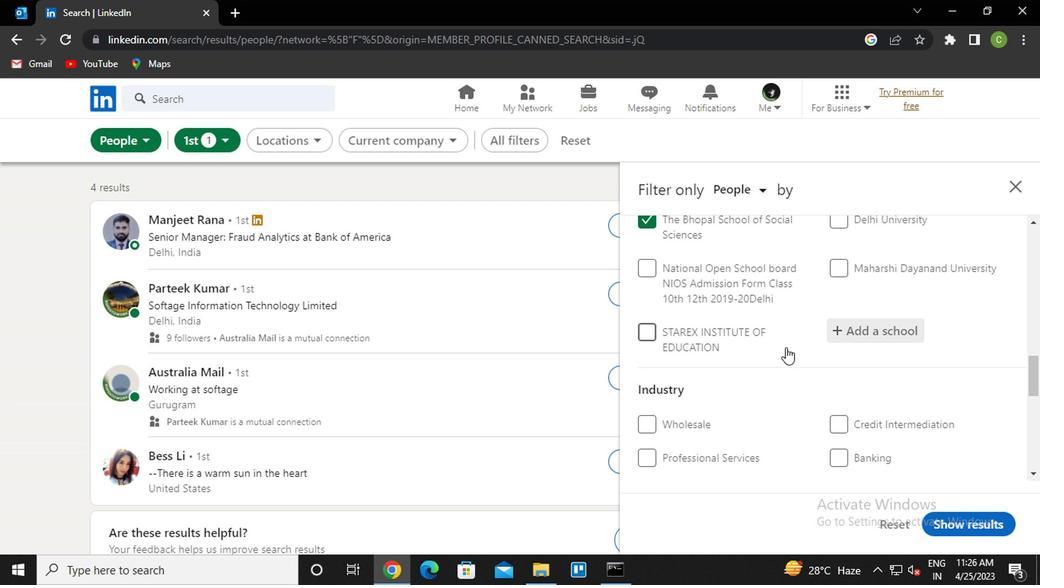 
Action: Mouse moved to (862, 414)
Screenshot: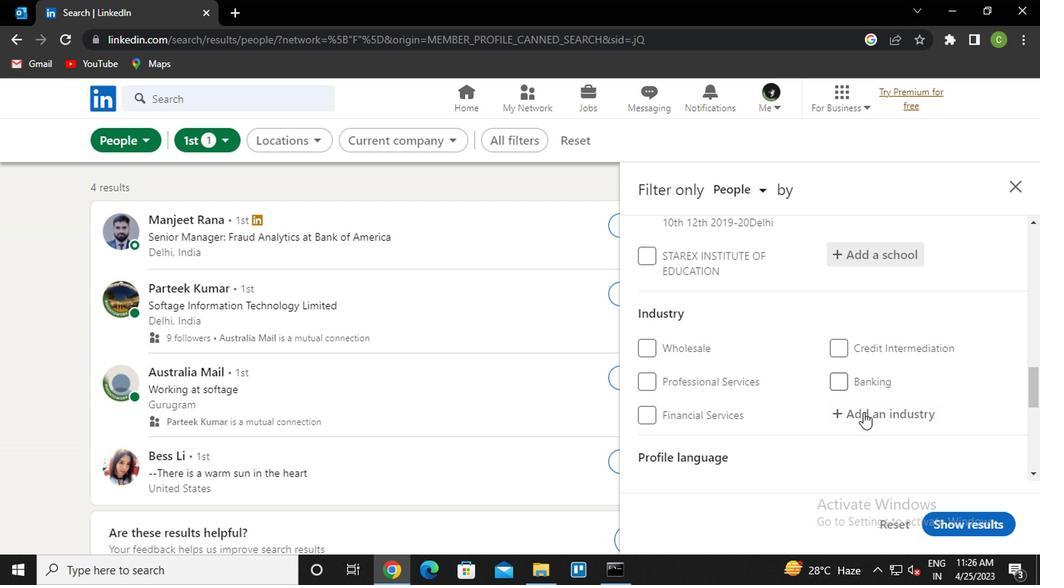 
Action: Mouse pressed left at (862, 414)
Screenshot: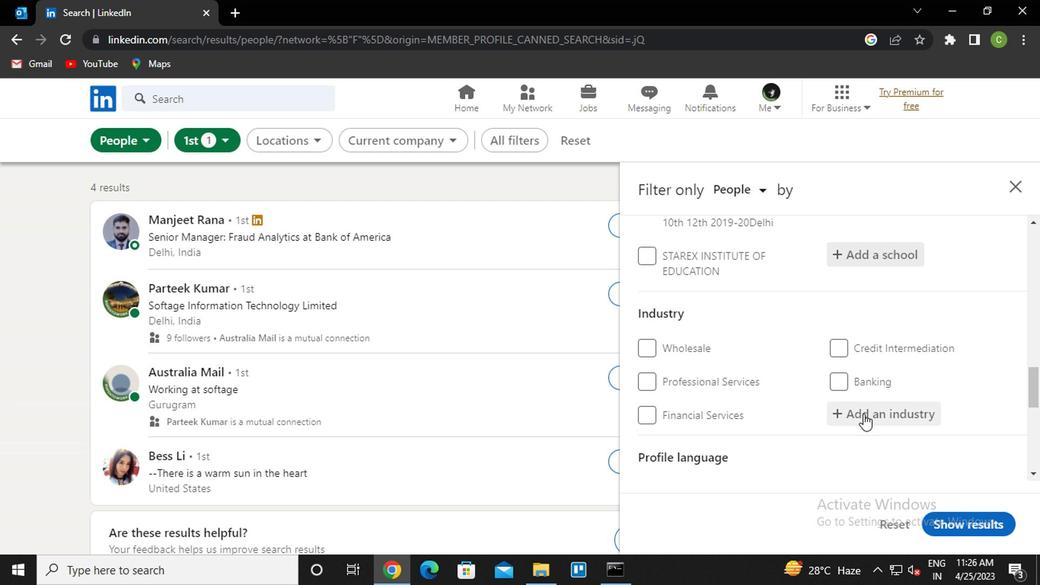 
Action: Mouse moved to (862, 415)
Screenshot: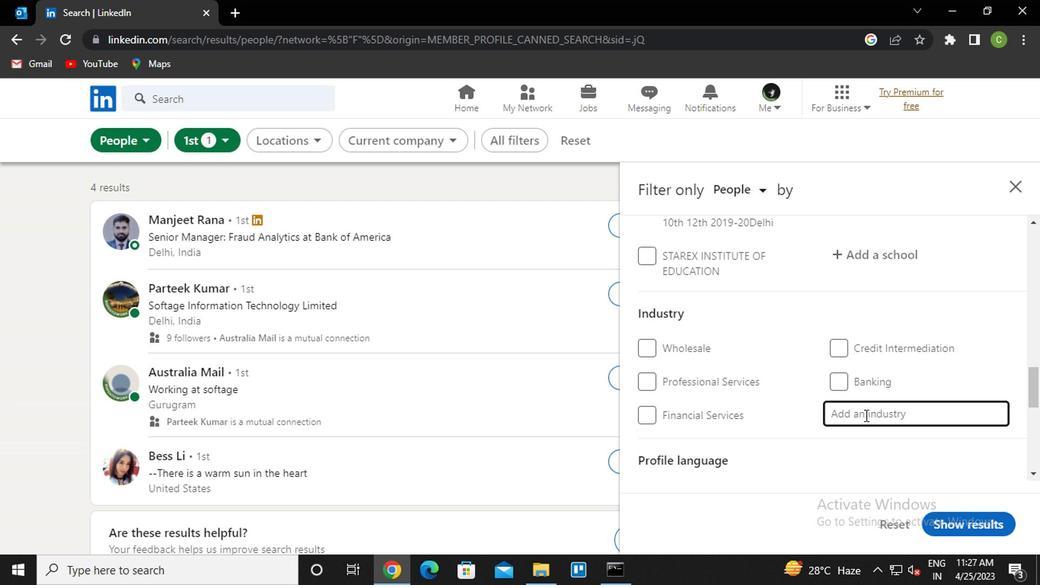 
Action: Key pressed <Key.caps_lock>C<Key.caps_lock>OMPUTER
Screenshot: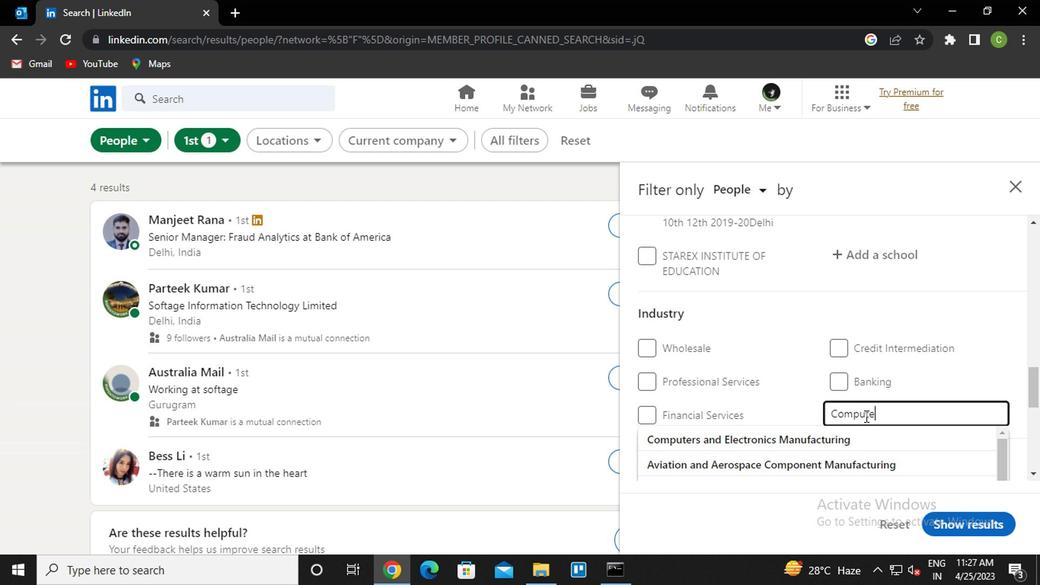 
Action: Mouse moved to (826, 457)
Screenshot: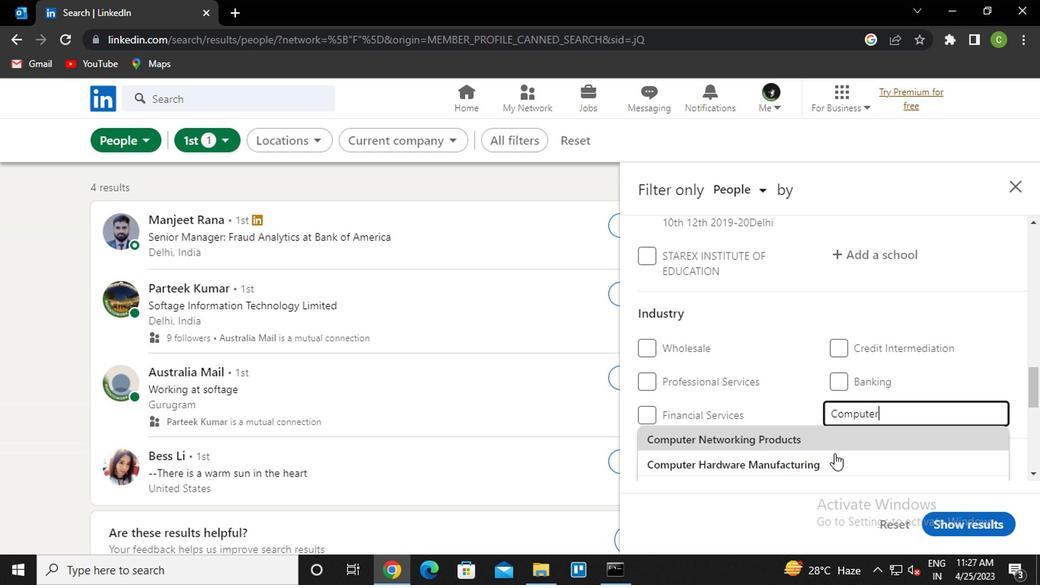 
Action: Mouse pressed left at (826, 457)
Screenshot: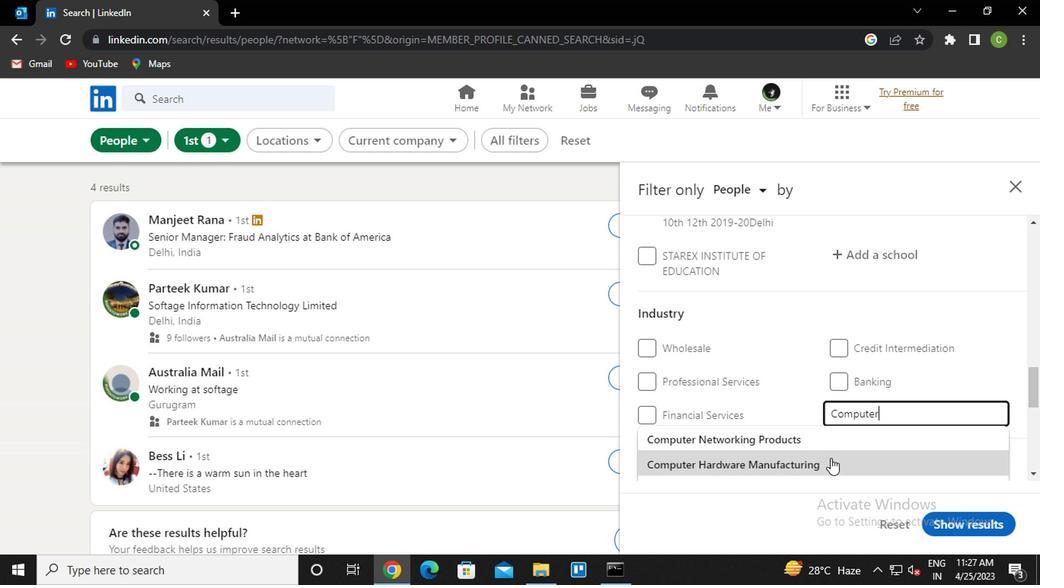 
Action: Mouse moved to (821, 433)
Screenshot: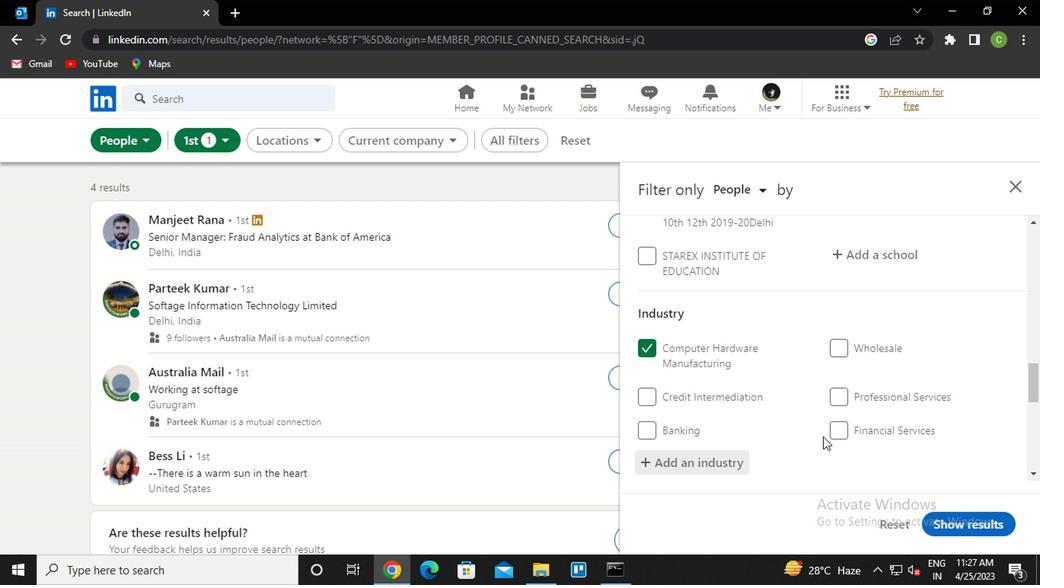 
Action: Mouse scrolled (821, 432) with delta (0, 0)
Screenshot: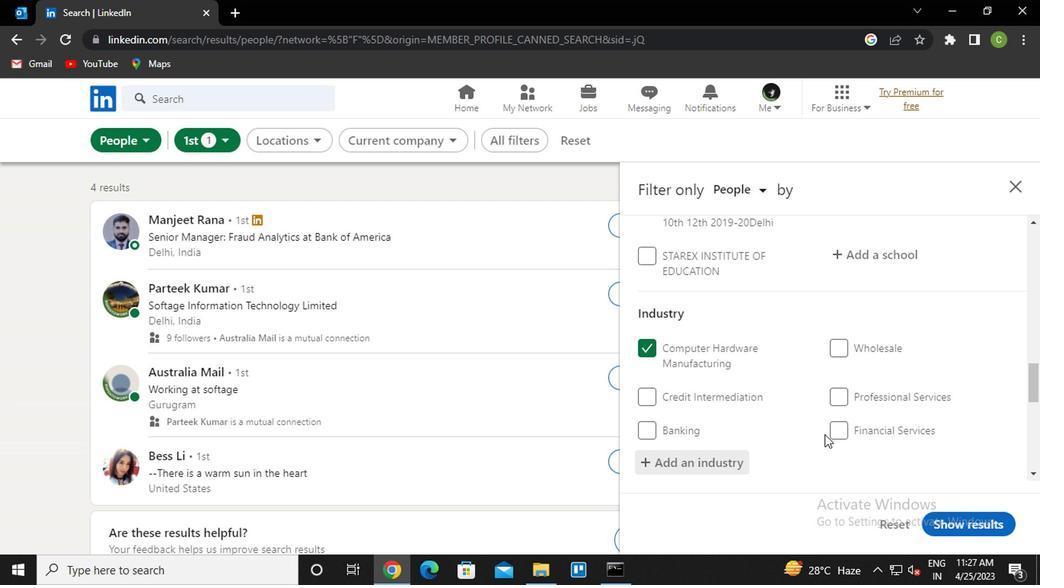 
Action: Mouse moved to (816, 427)
Screenshot: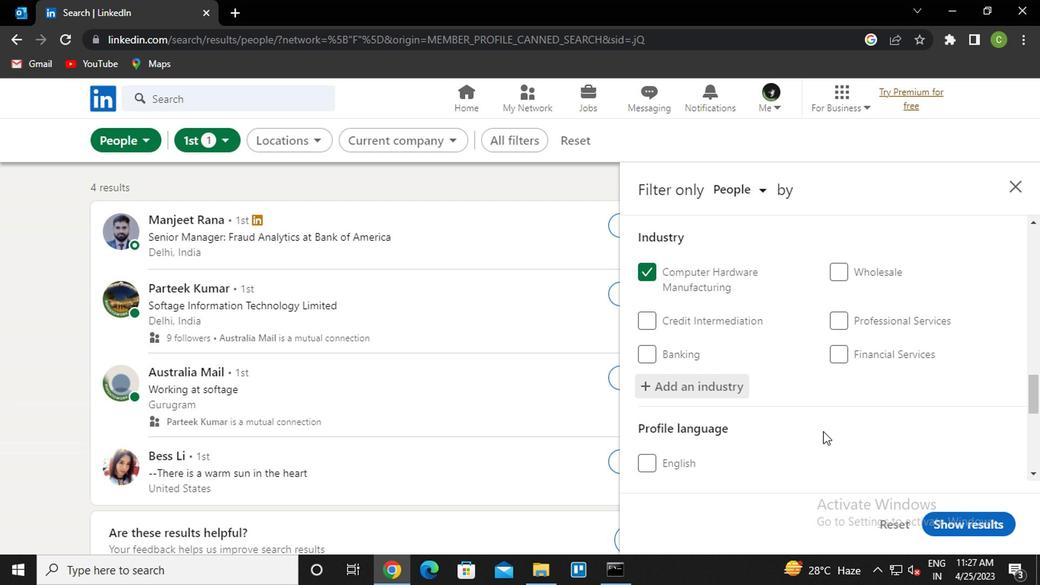 
Action: Mouse scrolled (816, 427) with delta (0, 0)
Screenshot: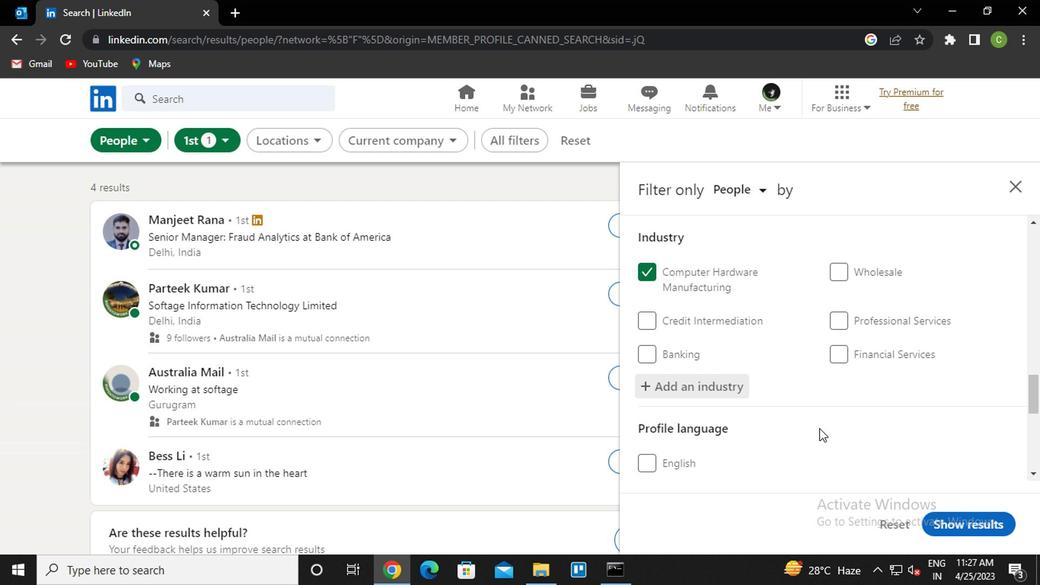 
Action: Mouse scrolled (816, 427) with delta (0, 0)
Screenshot: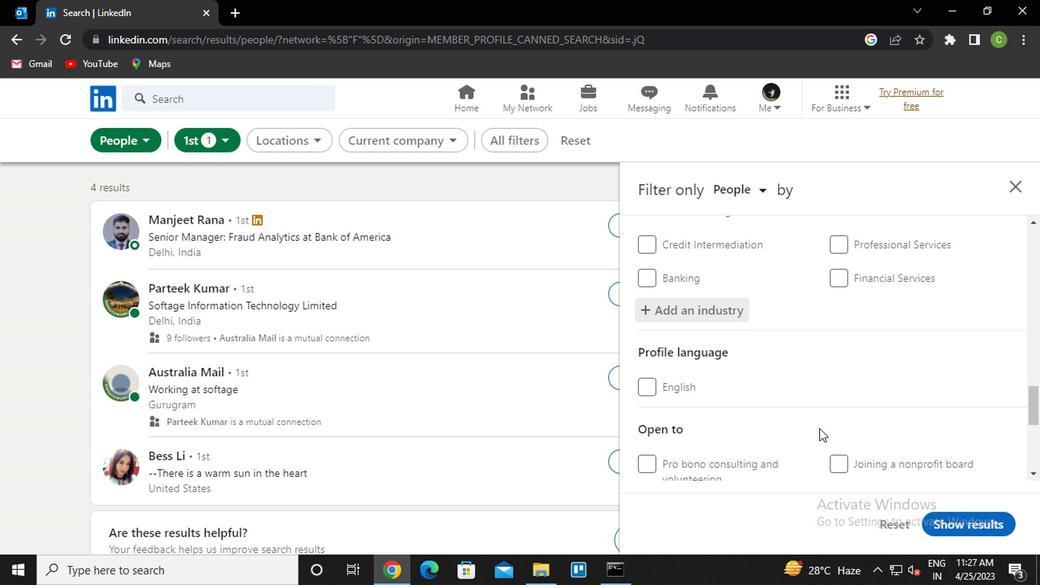 
Action: Mouse moved to (815, 427)
Screenshot: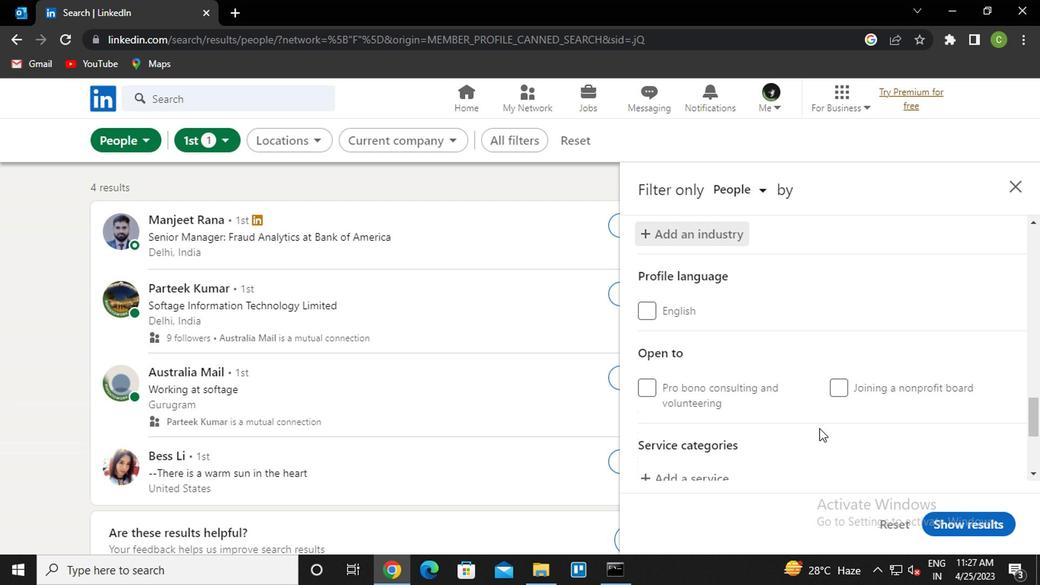 
Action: Mouse scrolled (815, 427) with delta (0, 0)
Screenshot: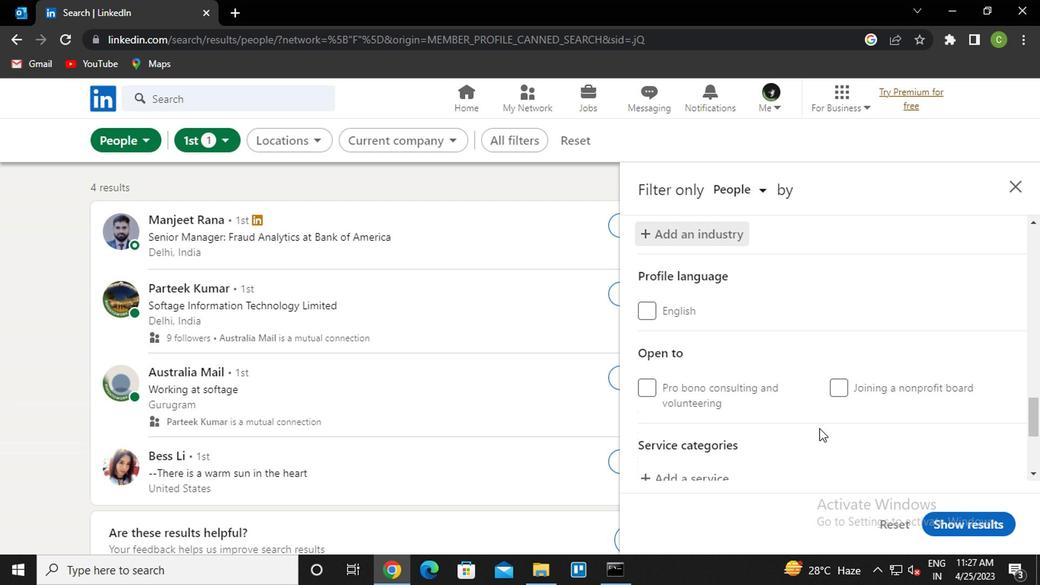 
Action: Mouse moved to (687, 404)
Screenshot: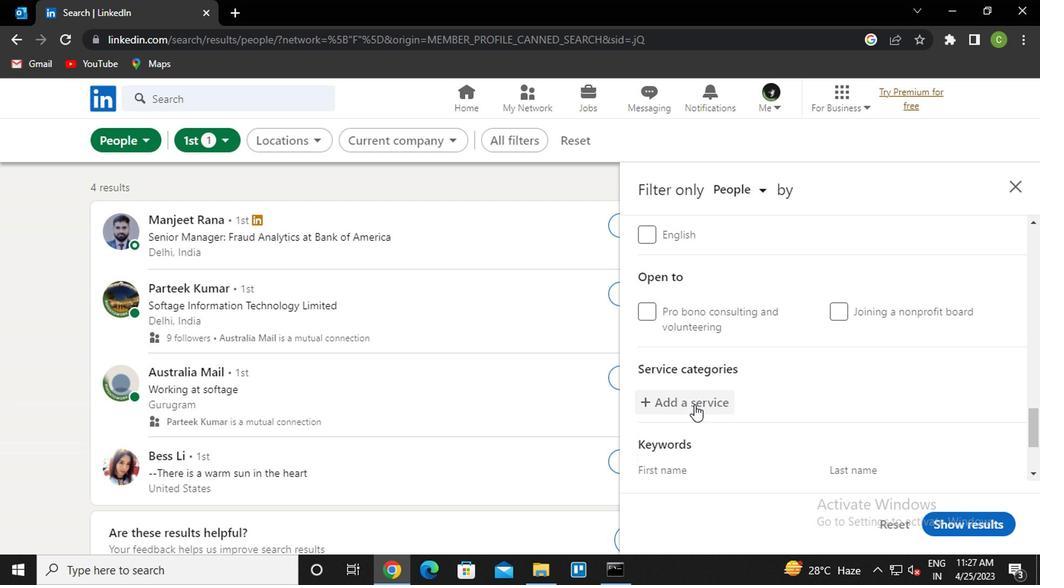 
Action: Mouse pressed left at (687, 404)
Screenshot: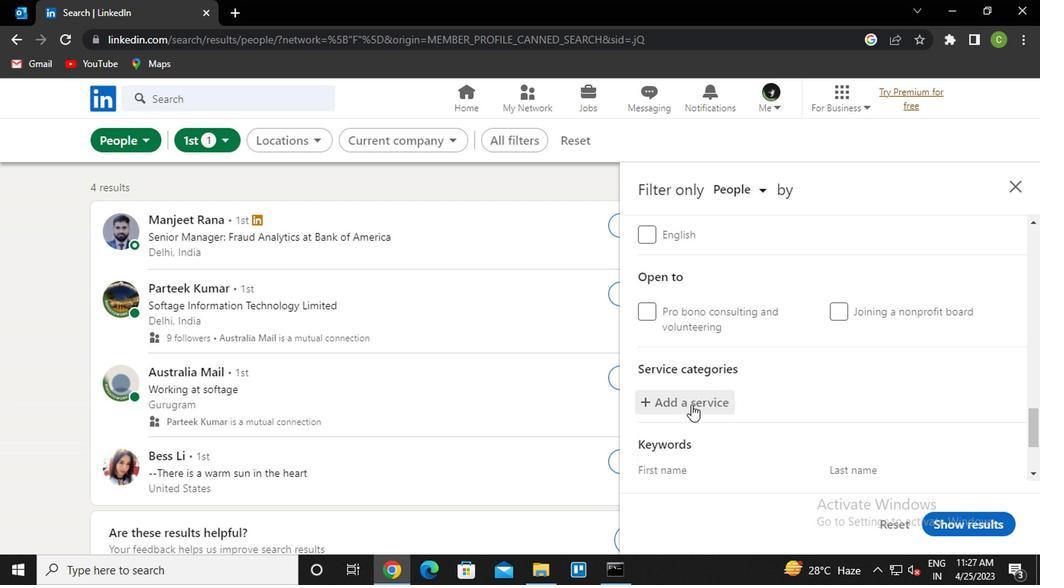 
Action: Mouse moved to (749, 379)
Screenshot: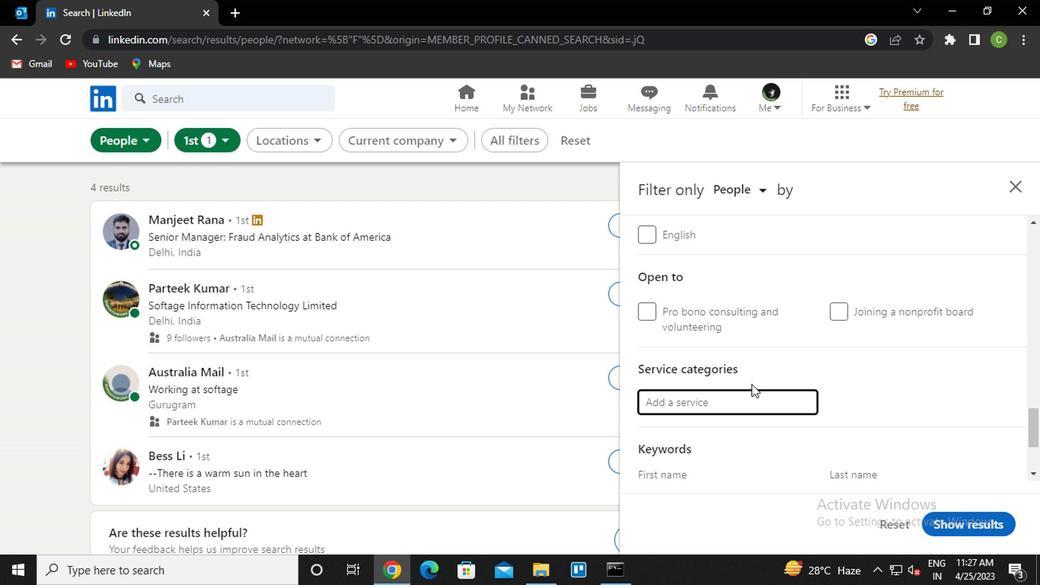 
Action: Key pressed <Key.caps_lock>H<Key.caps_lock>OME<Key.space><Key.backspace>OWNERS
Screenshot: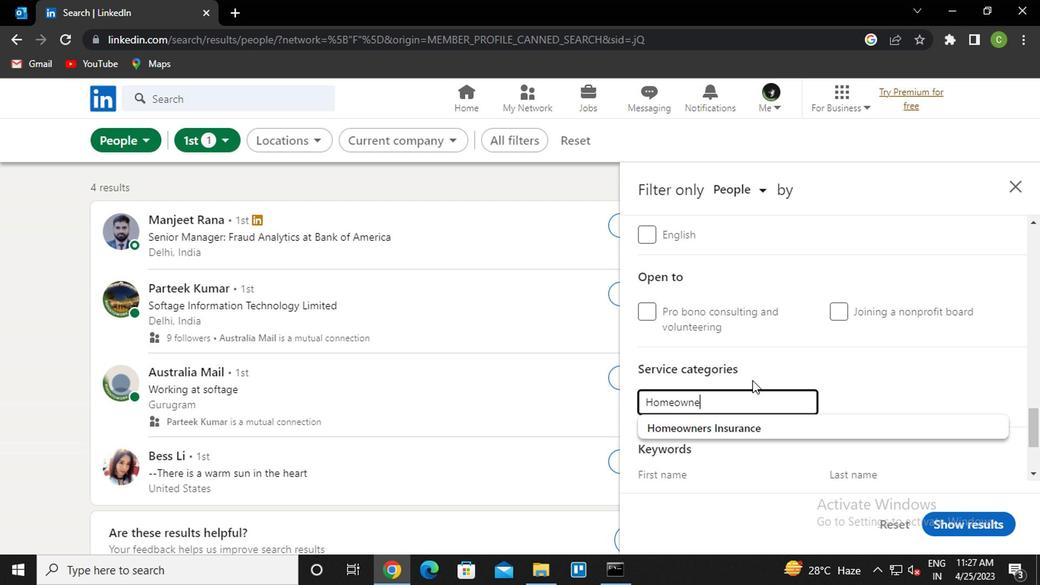 
Action: Mouse moved to (702, 406)
Screenshot: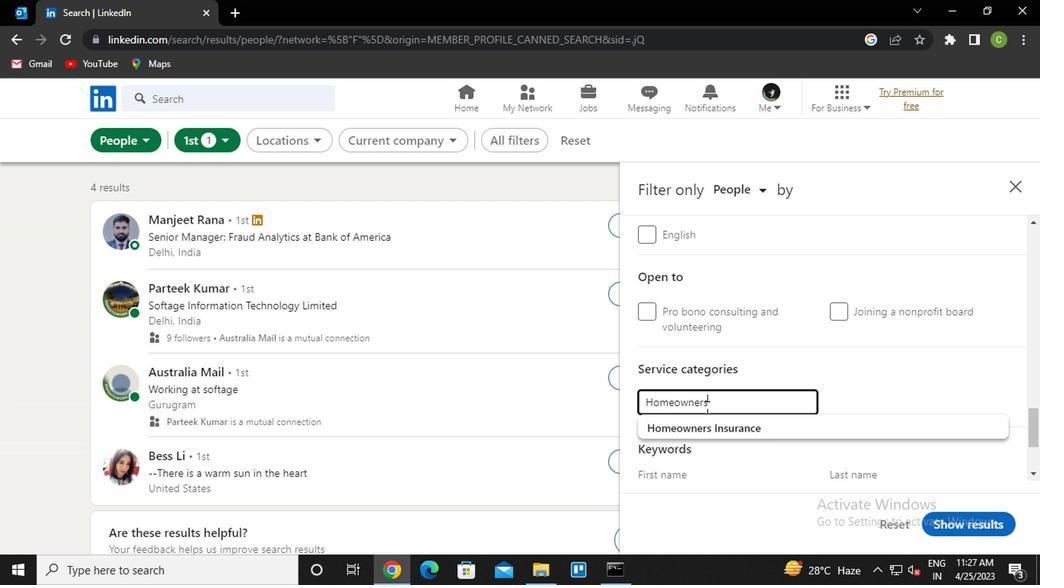 
Action: Key pressed <Key.backspace><Key.backspace><Key.backspace><Key.backspace><Key.backspace><Key.backspace><Key.space>NETROKING
Screenshot: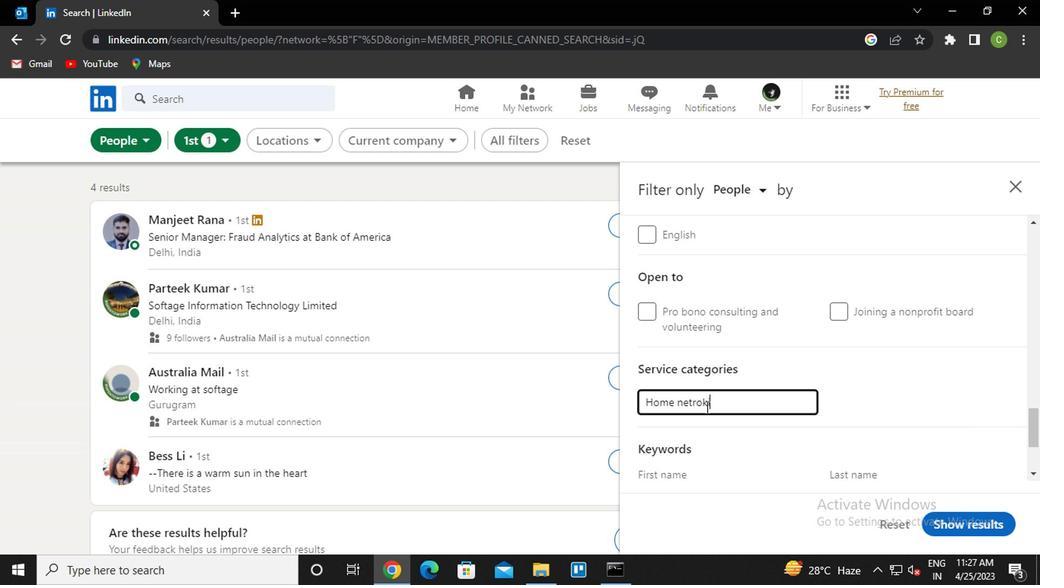 
Action: Mouse moved to (693, 400)
Screenshot: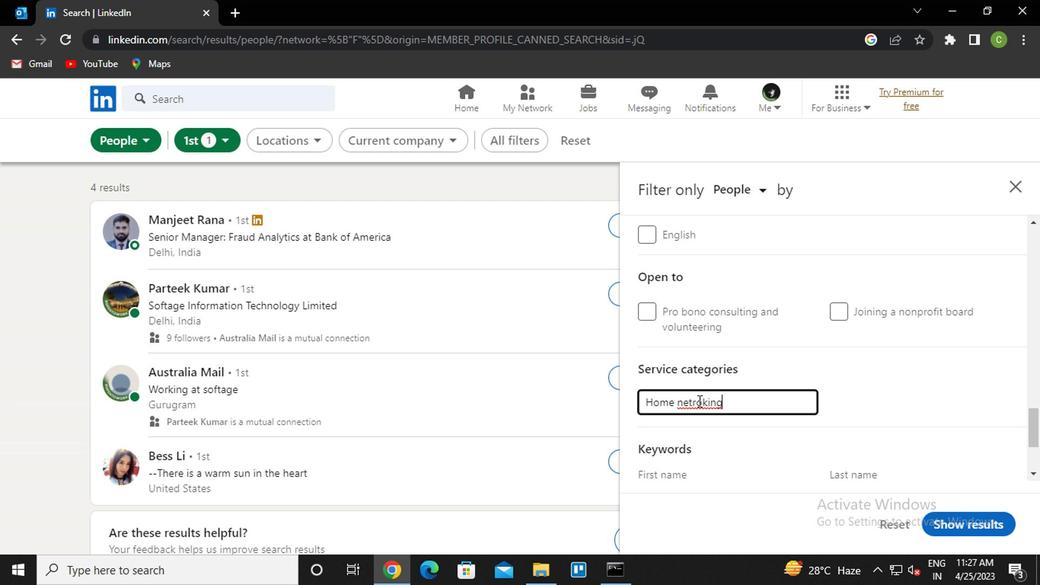 
Action: Mouse pressed left at (693, 400)
Screenshot: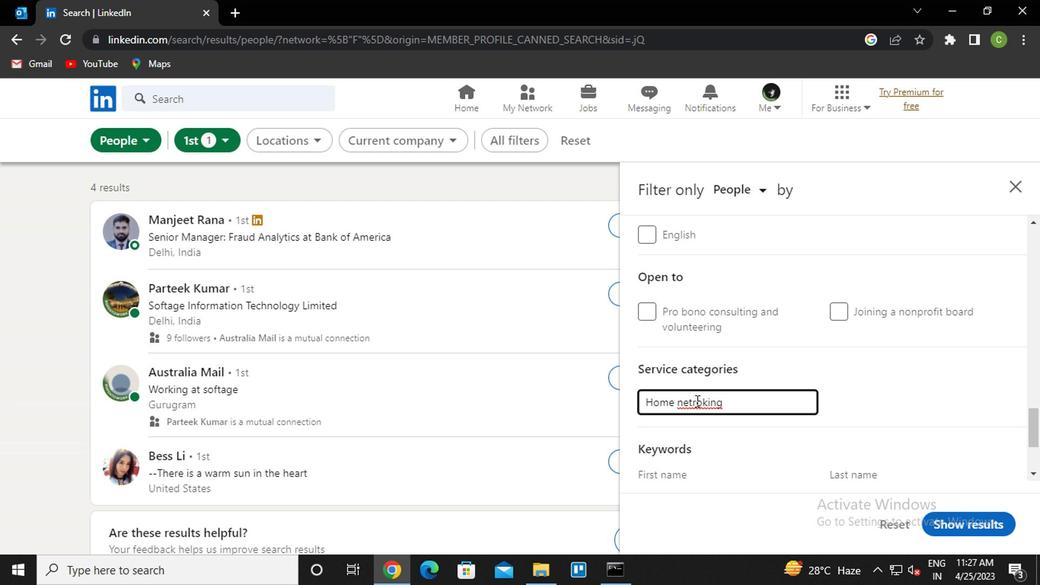 
Action: Mouse moved to (699, 402)
Screenshot: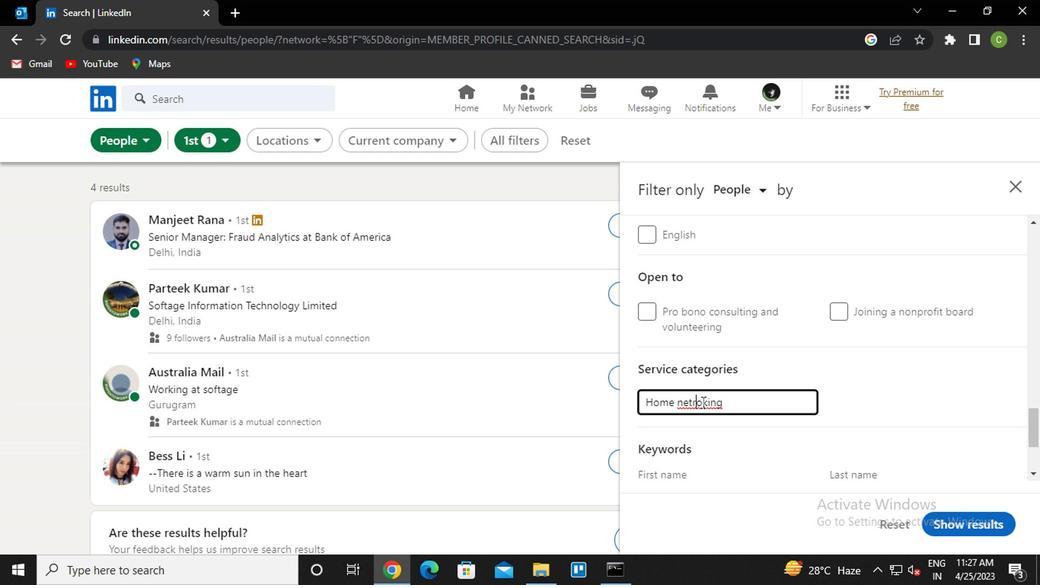 
Action: Key pressed <Key.backspace>W<Key.right>R
Screenshot: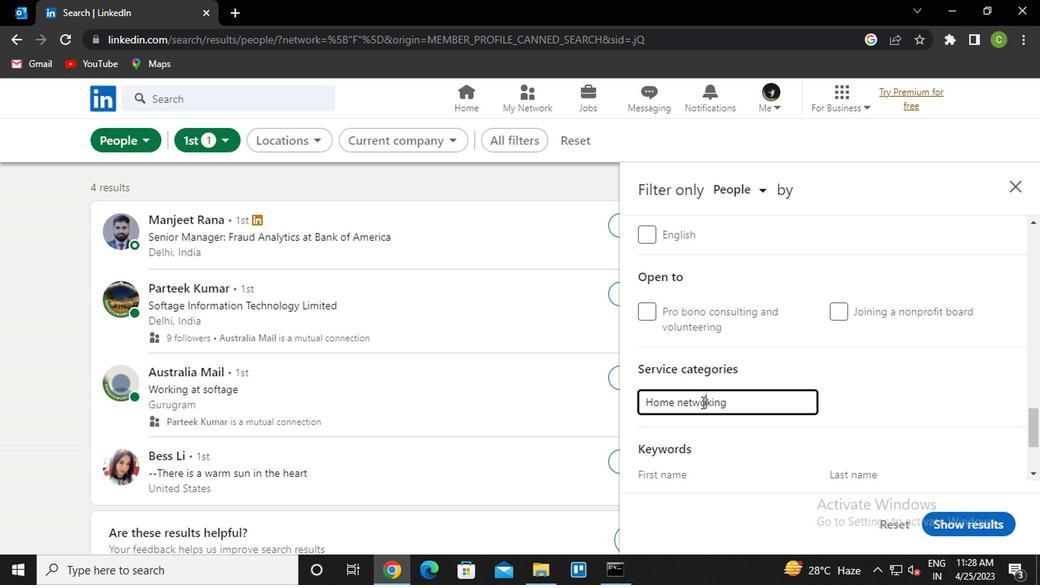 
Action: Mouse moved to (744, 423)
Screenshot: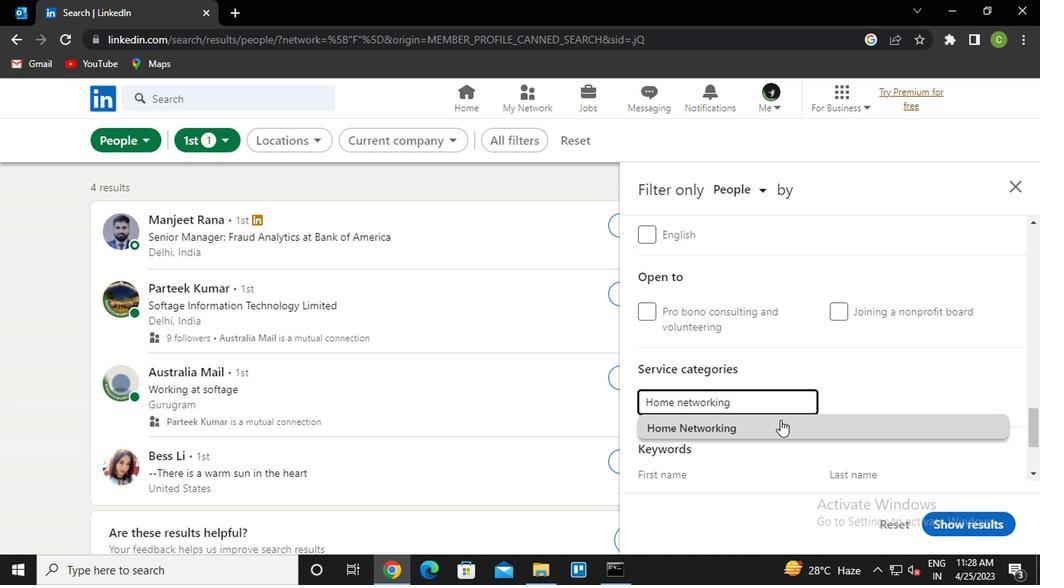 
Action: Mouse pressed left at (744, 423)
Screenshot: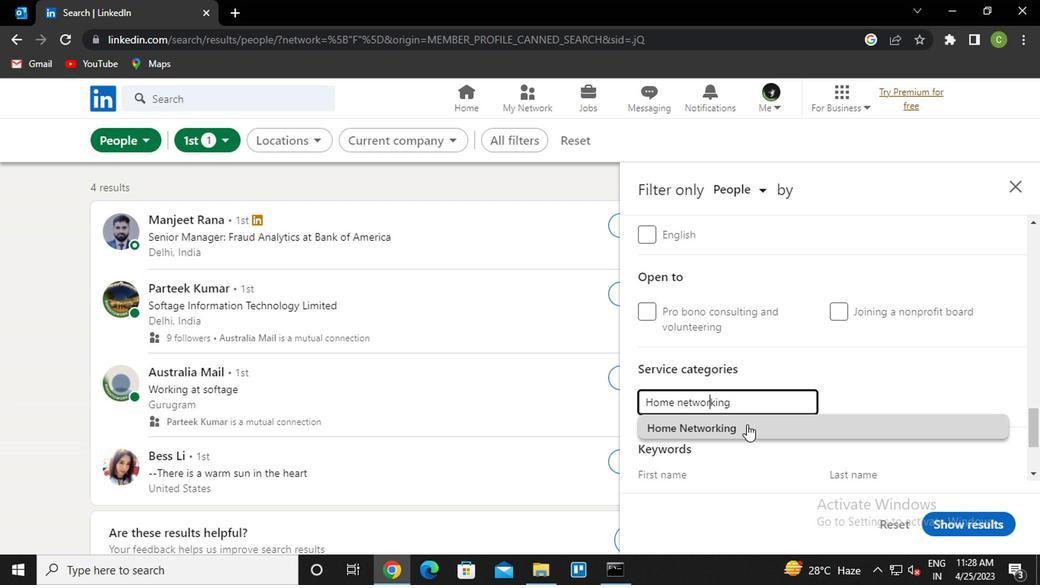 
Action: Mouse moved to (774, 408)
Screenshot: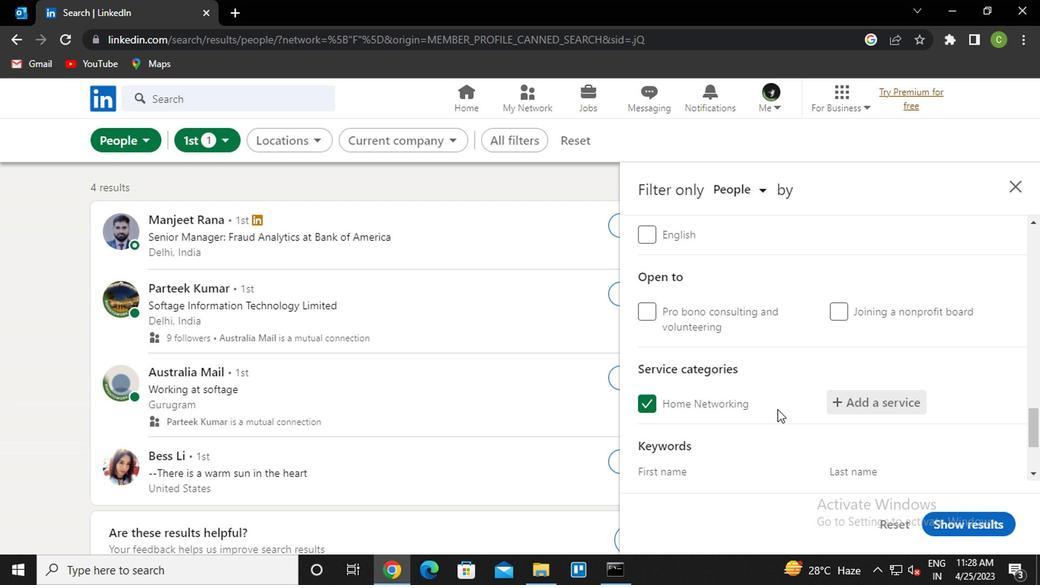 
Action: Mouse scrolled (774, 408) with delta (0, 0)
Screenshot: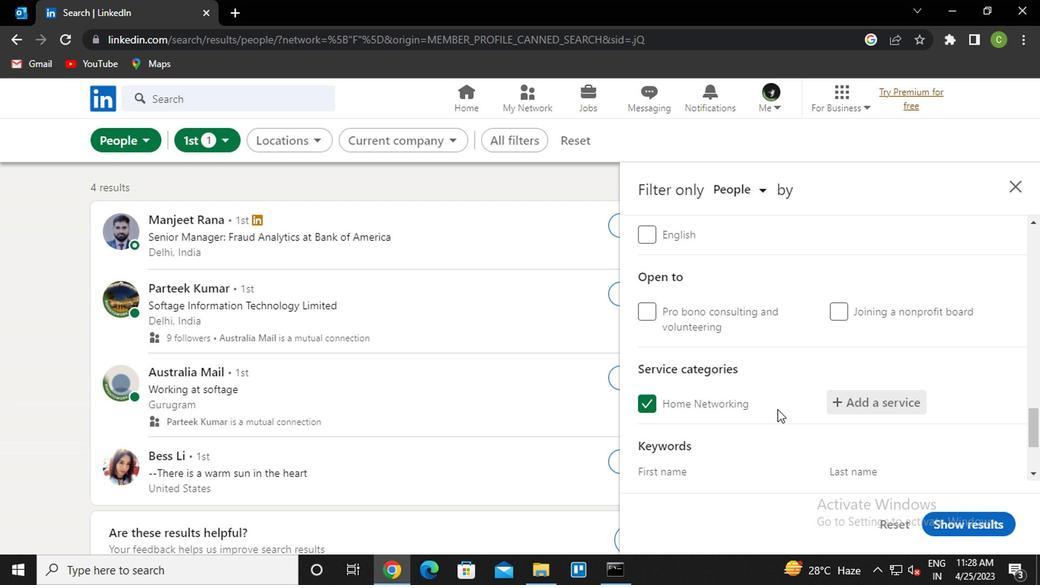 
Action: Mouse moved to (773, 408)
Screenshot: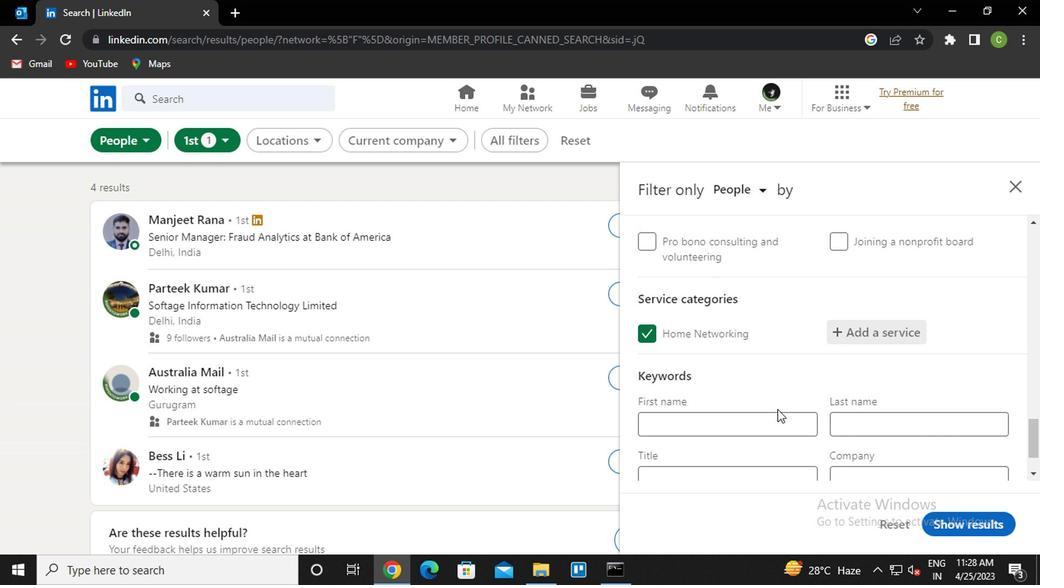 
Action: Mouse scrolled (773, 408) with delta (0, 0)
Screenshot: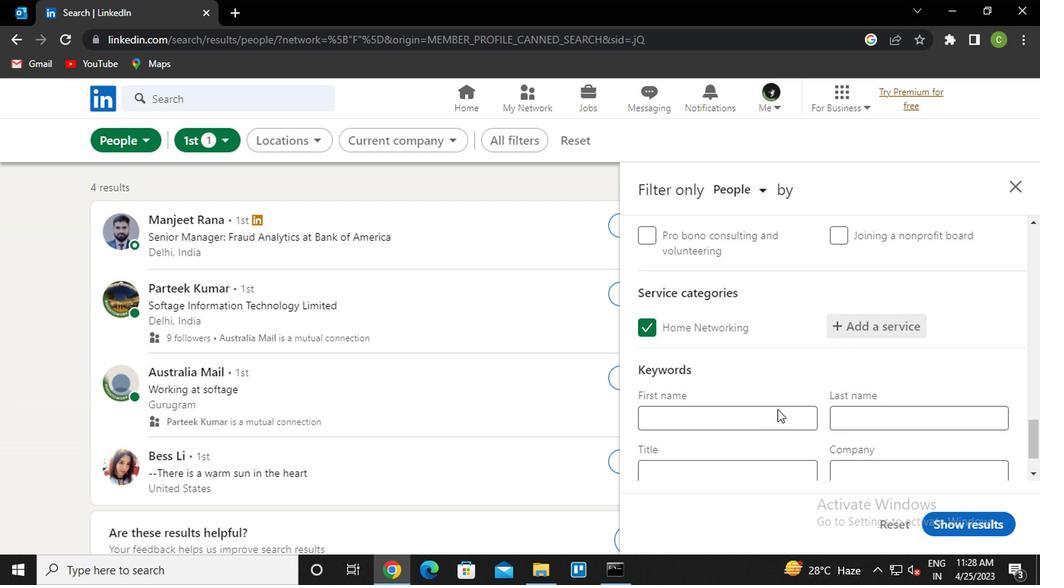 
Action: Mouse moved to (724, 411)
Screenshot: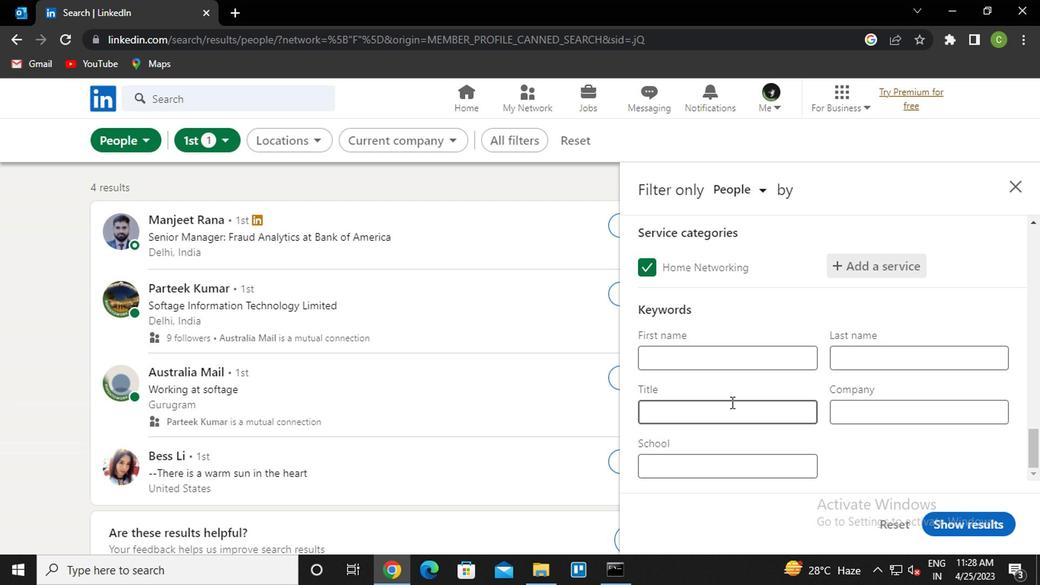 
Action: Mouse pressed left at (724, 411)
Screenshot: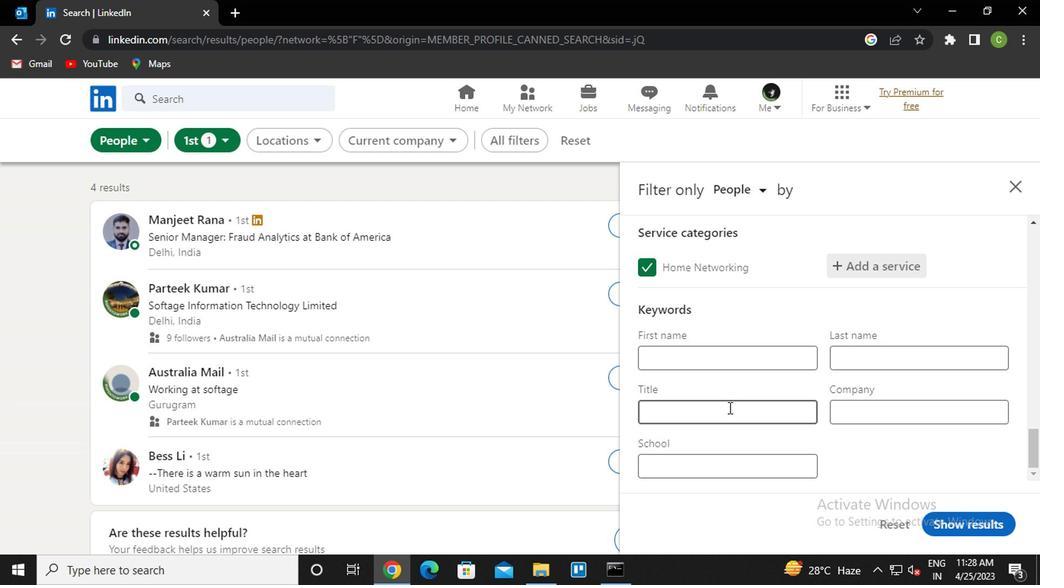 
Action: Mouse moved to (724, 411)
Screenshot: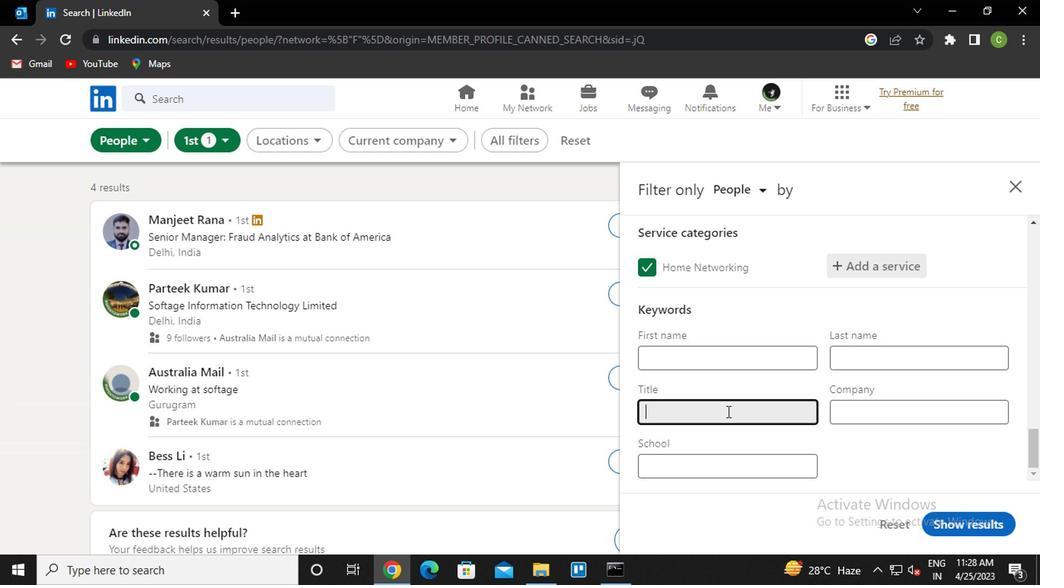 
Action: Key pressed <Key.caps_lock>F<Key.caps_lock>INANCIAL<Key.space><Key.caps_lock>P<Key.caps_lock>LANNER
Screenshot: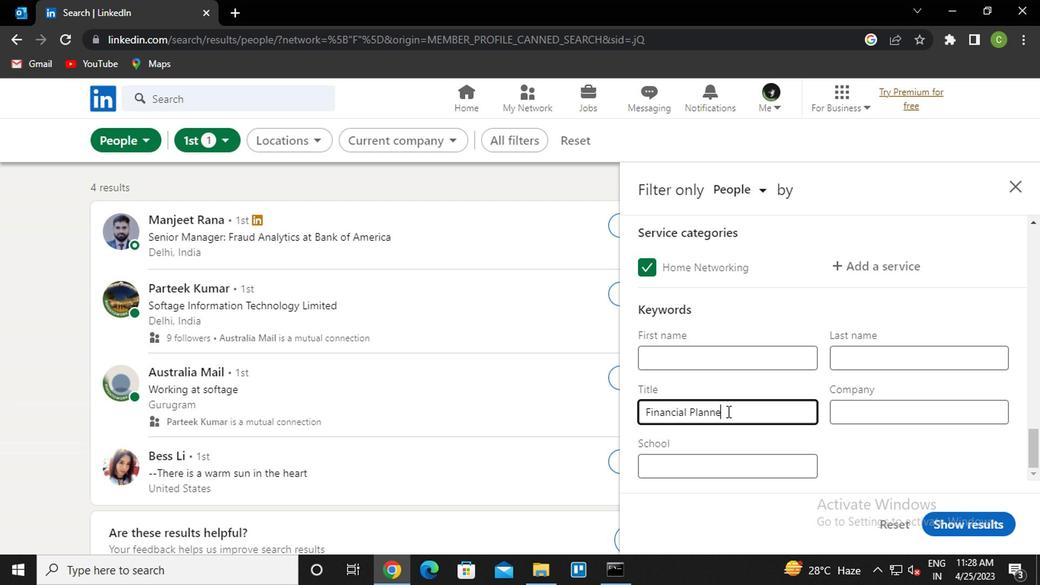 
Action: Mouse moved to (971, 528)
Screenshot: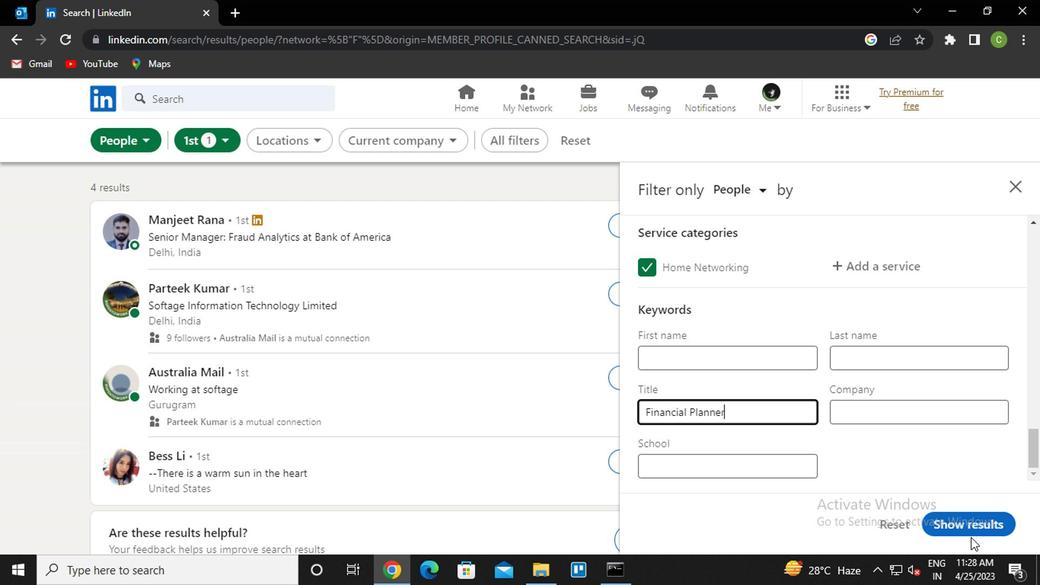 
Action: Mouse pressed left at (971, 528)
Screenshot: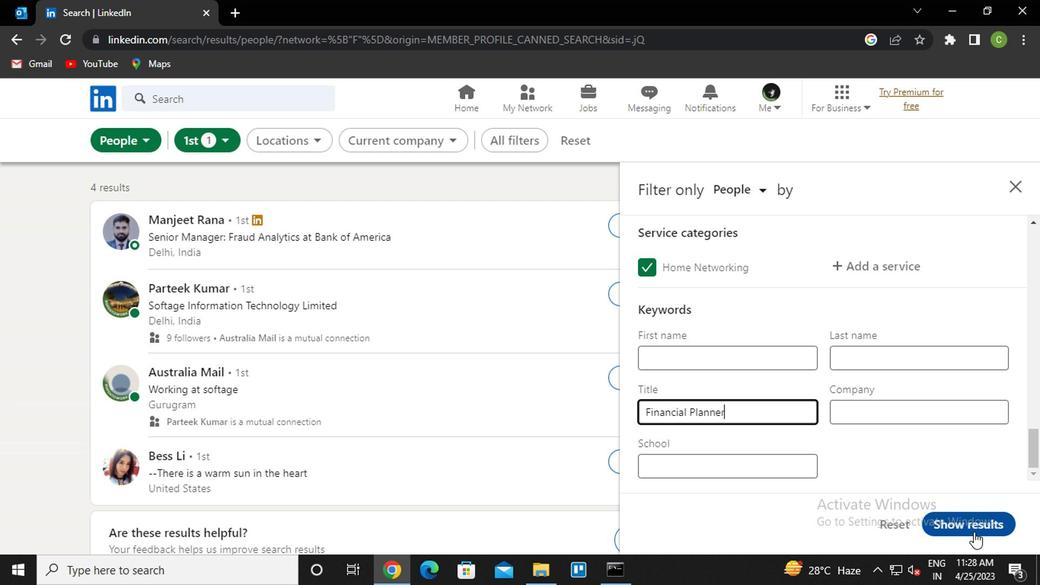 
Action: Mouse moved to (571, 548)
Screenshot: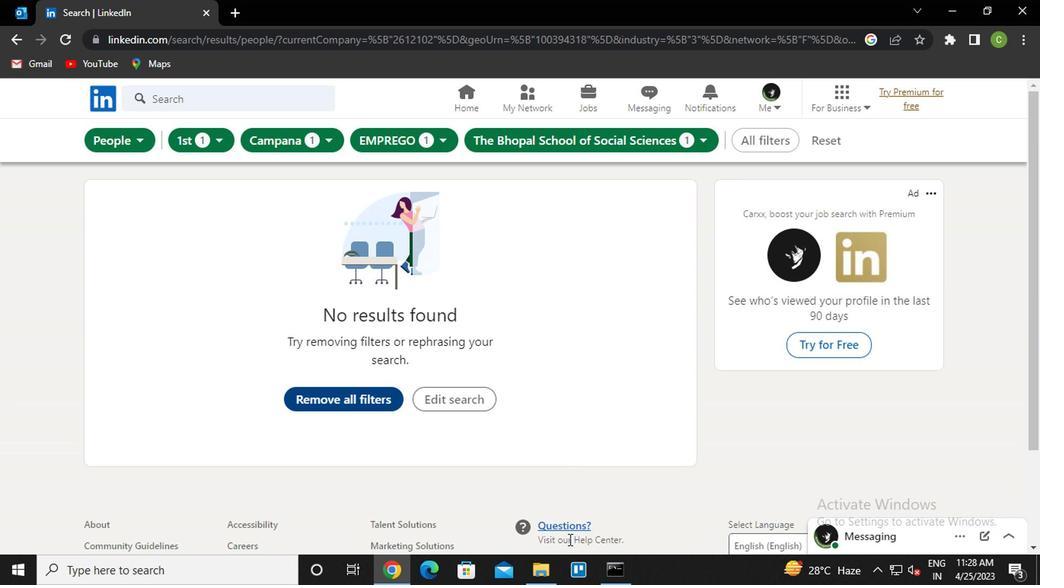 
